 Task: Add Solgar Menopause Relief to the cart.
Action: Mouse moved to (287, 138)
Screenshot: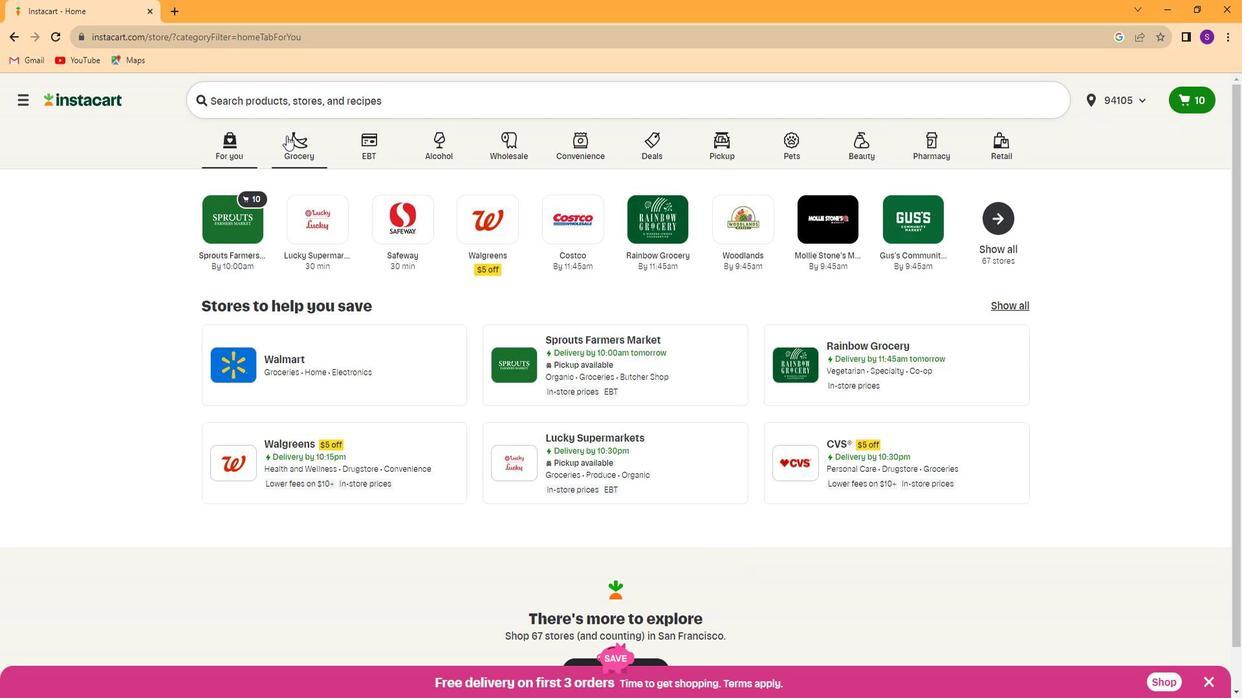 
Action: Mouse pressed left at (287, 138)
Screenshot: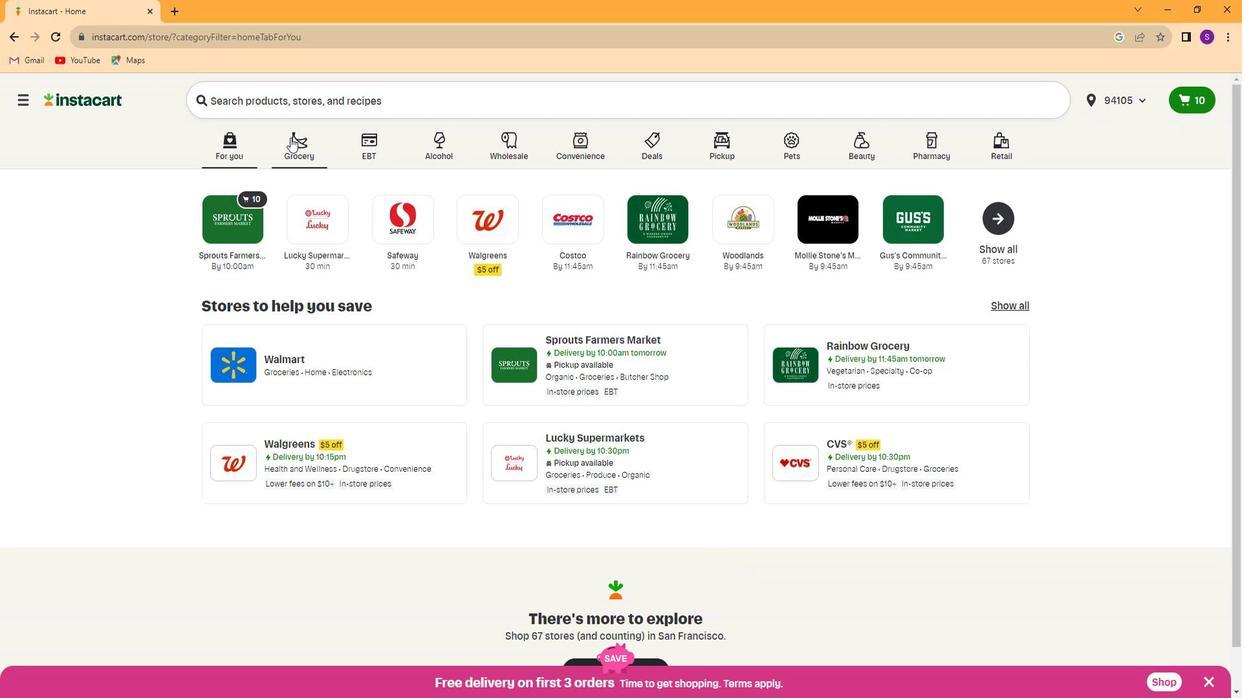 
Action: Mouse moved to (878, 234)
Screenshot: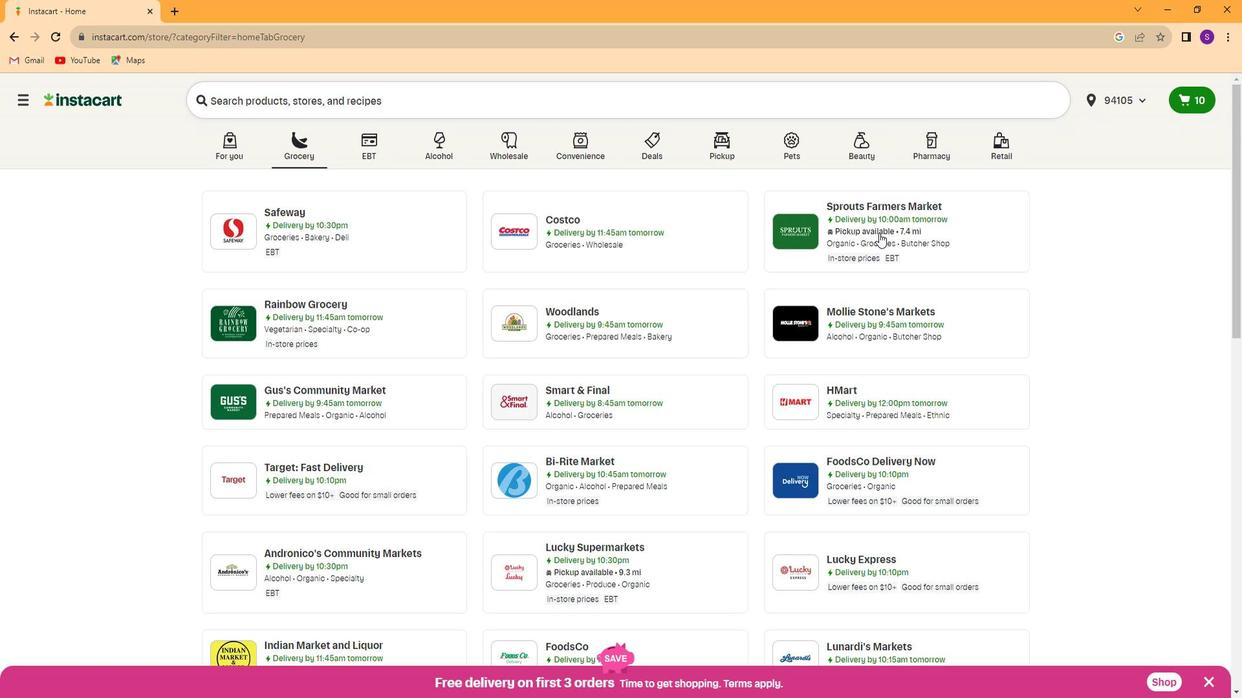 
Action: Mouse pressed left at (878, 234)
Screenshot: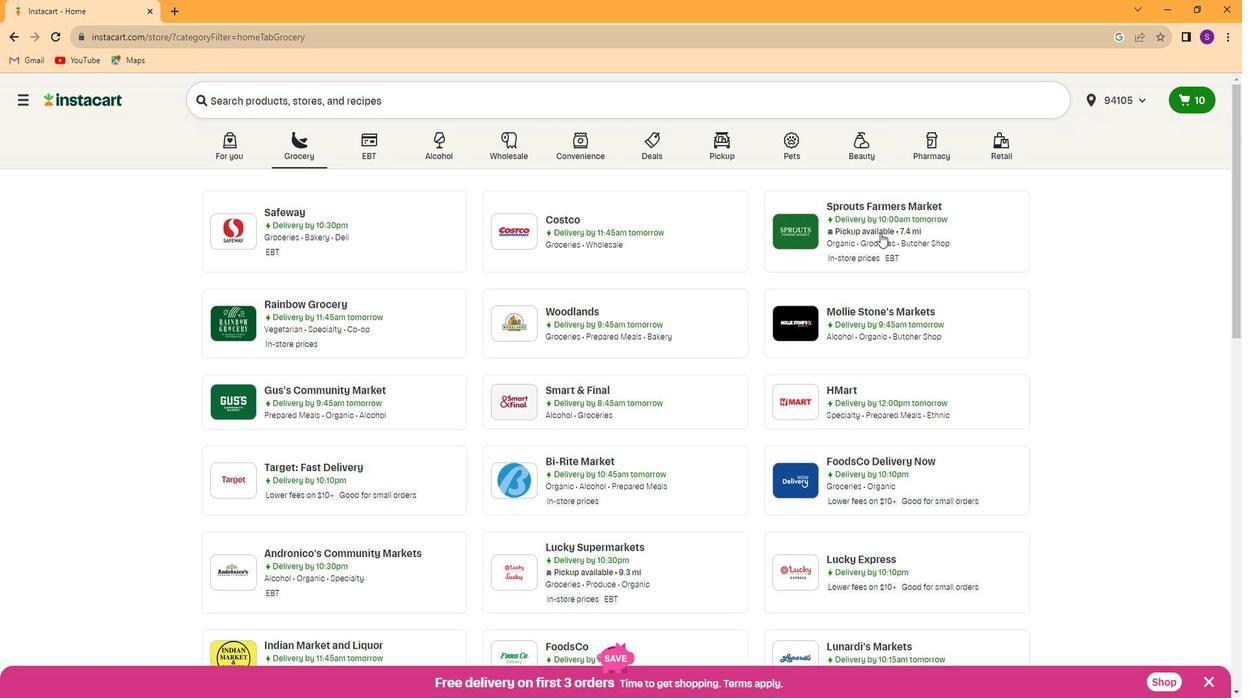 
Action: Mouse moved to (119, 544)
Screenshot: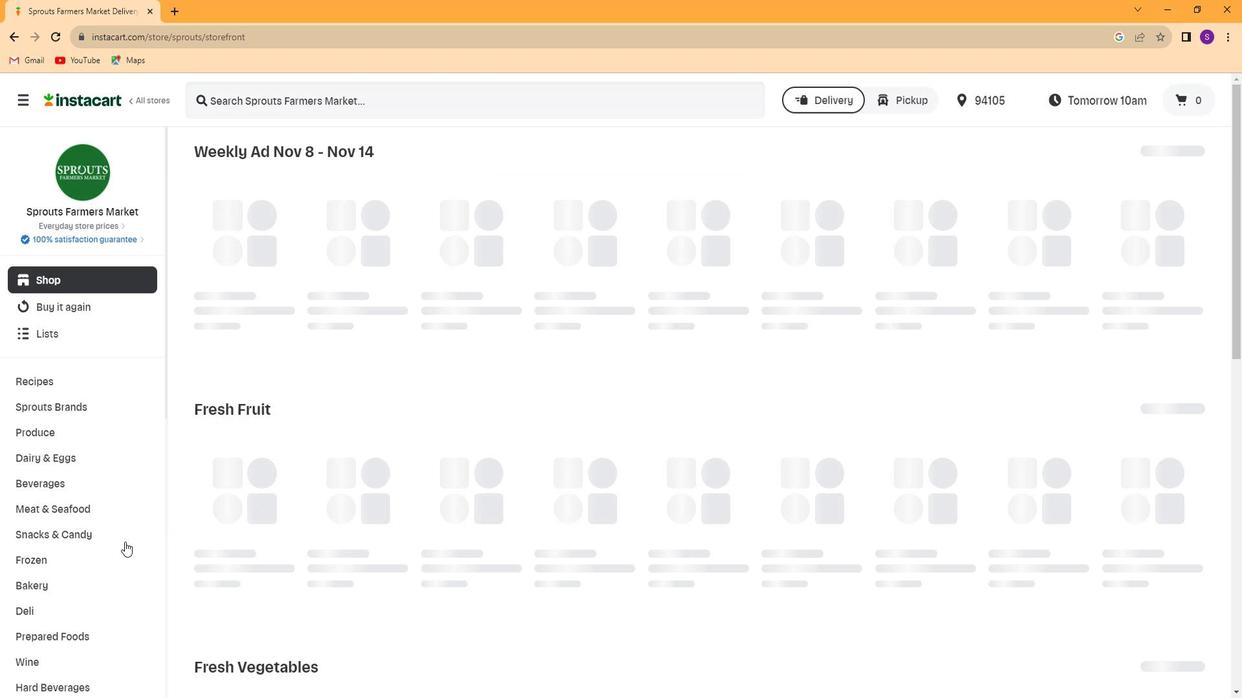 
Action: Mouse scrolled (119, 544) with delta (0, 0)
Screenshot: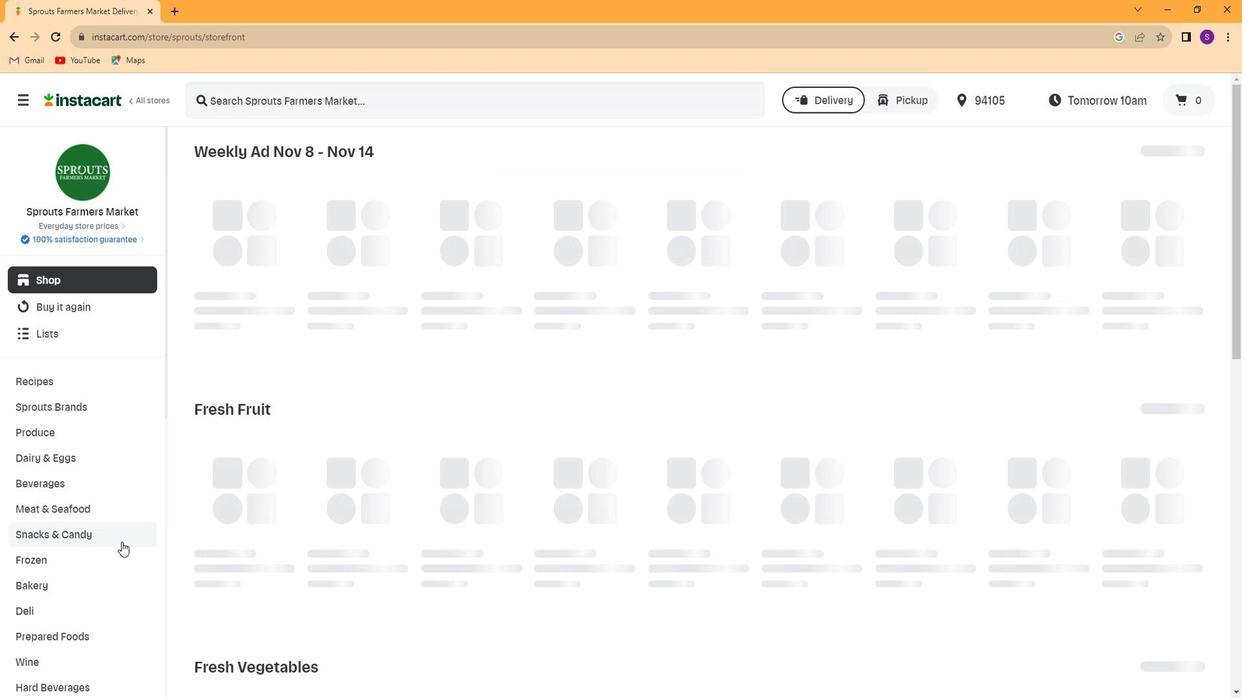 
Action: Mouse moved to (118, 545)
Screenshot: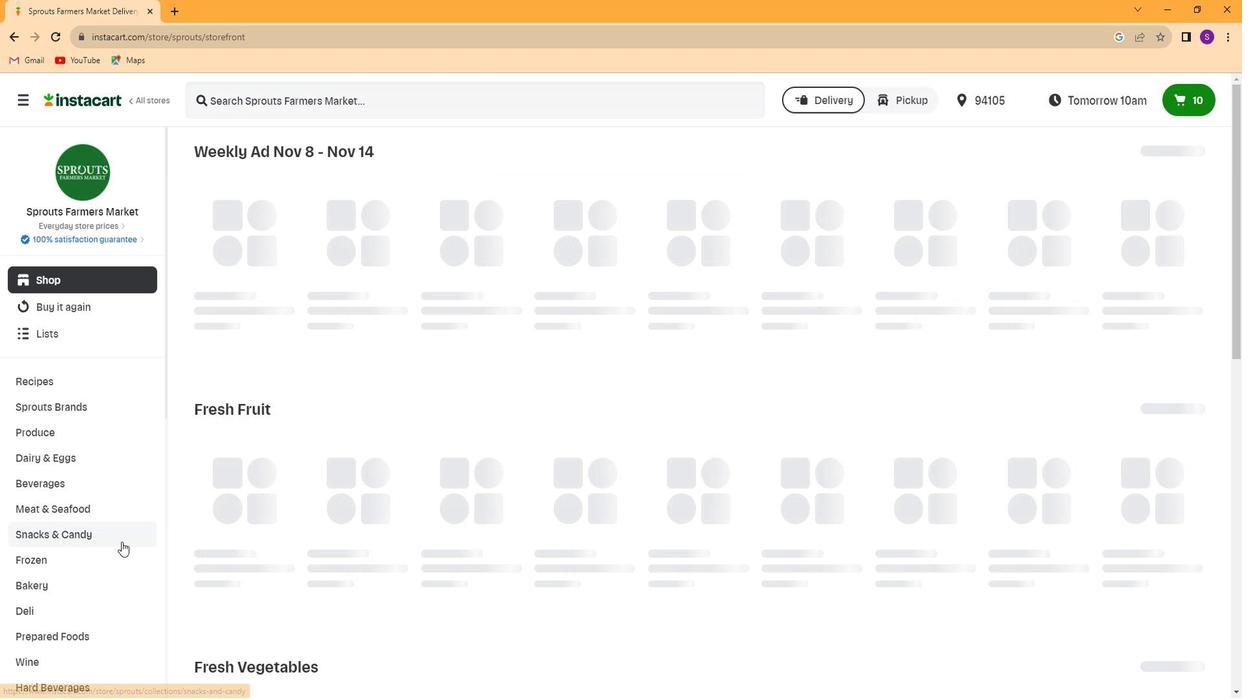
Action: Mouse scrolled (118, 544) with delta (0, 0)
Screenshot: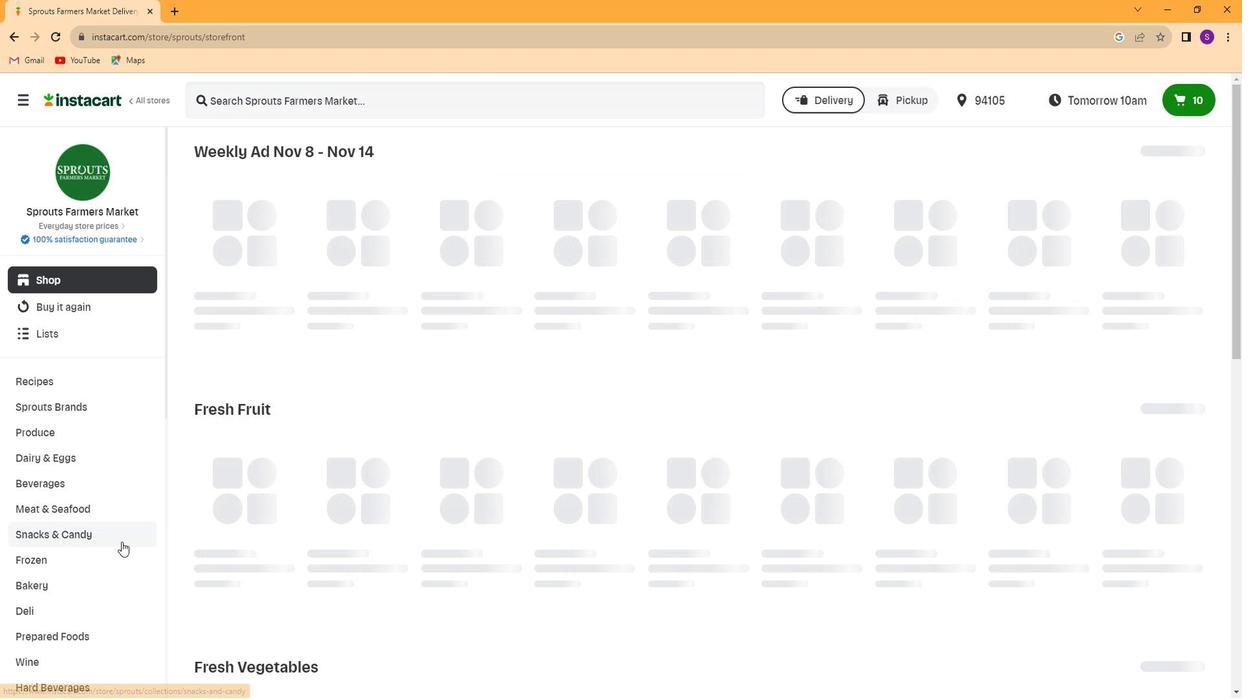 
Action: Mouse scrolled (118, 544) with delta (0, 0)
Screenshot: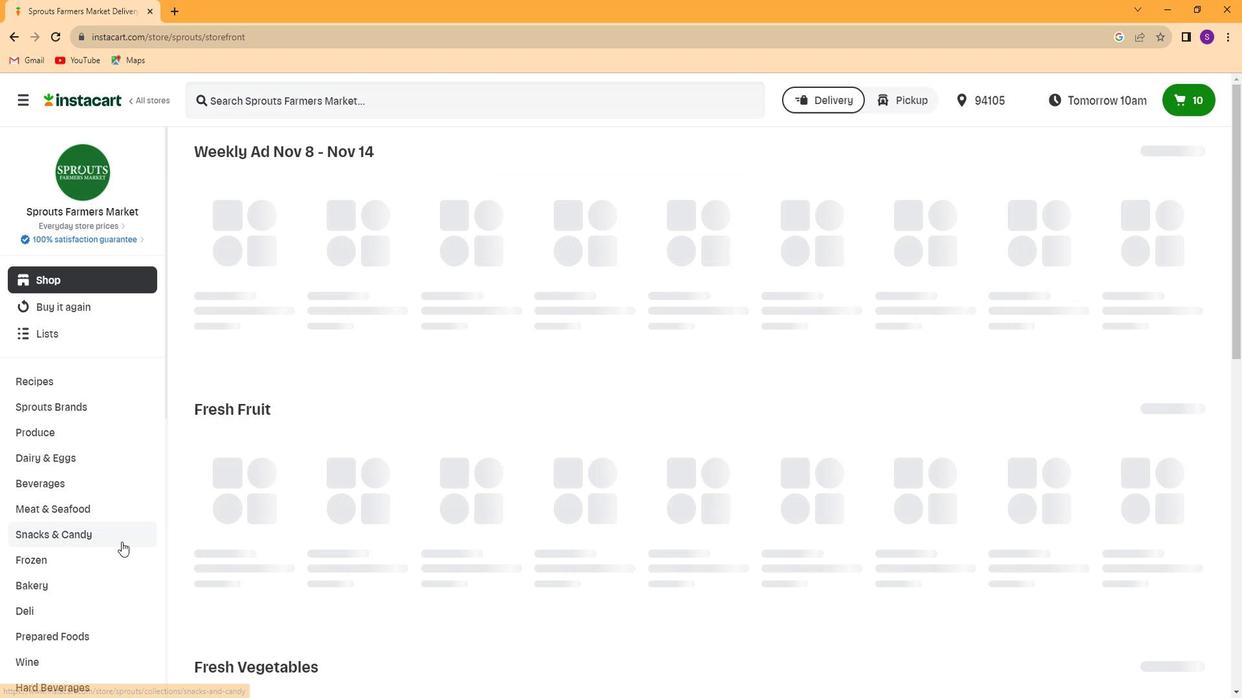 
Action: Mouse moved to (117, 546)
Screenshot: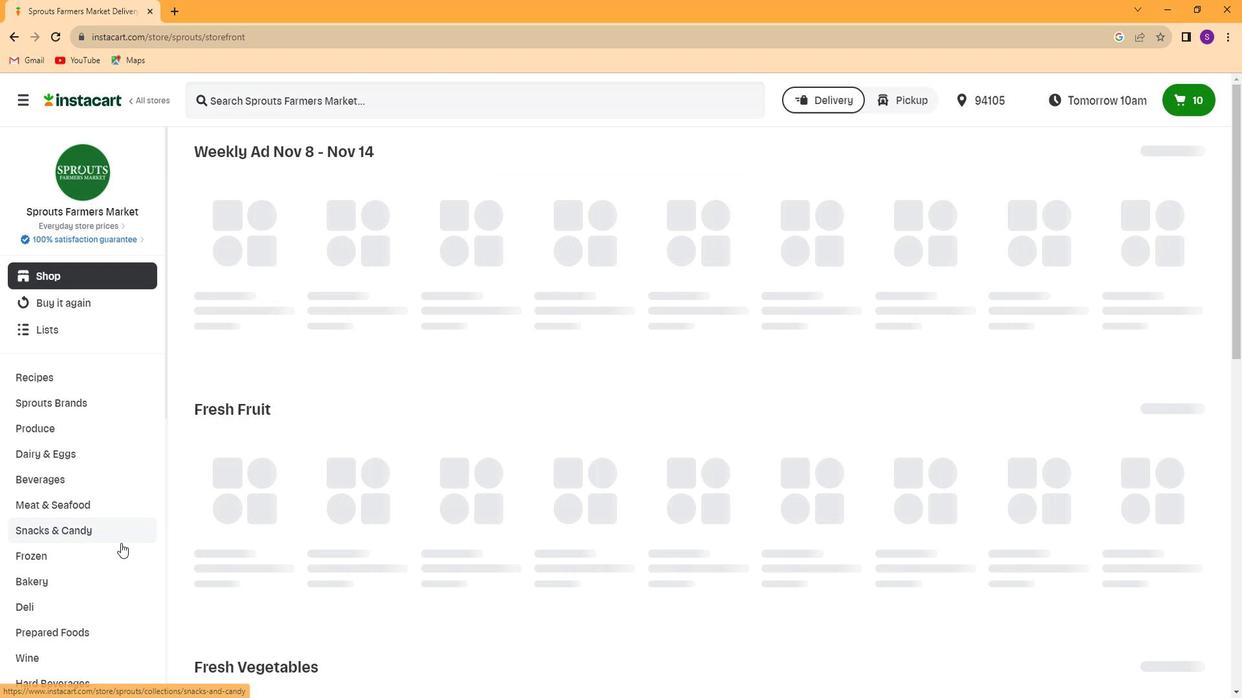 
Action: Mouse scrolled (117, 545) with delta (0, 0)
Screenshot: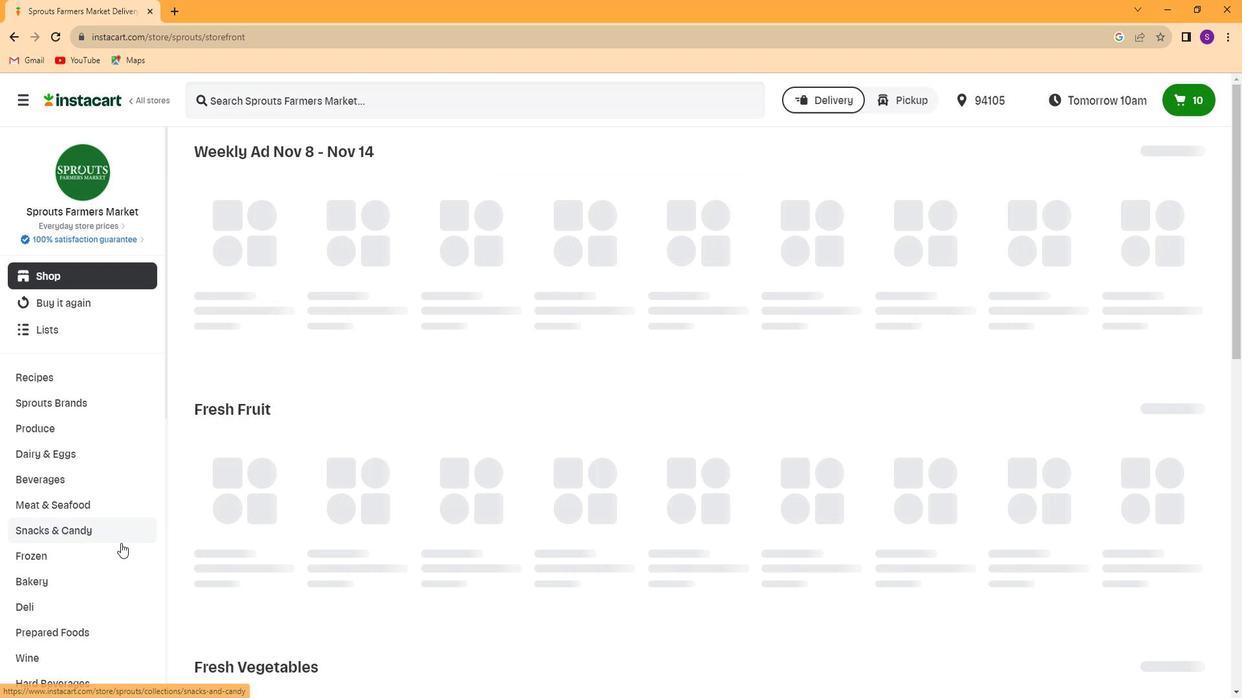 
Action: Mouse moved to (116, 546)
Screenshot: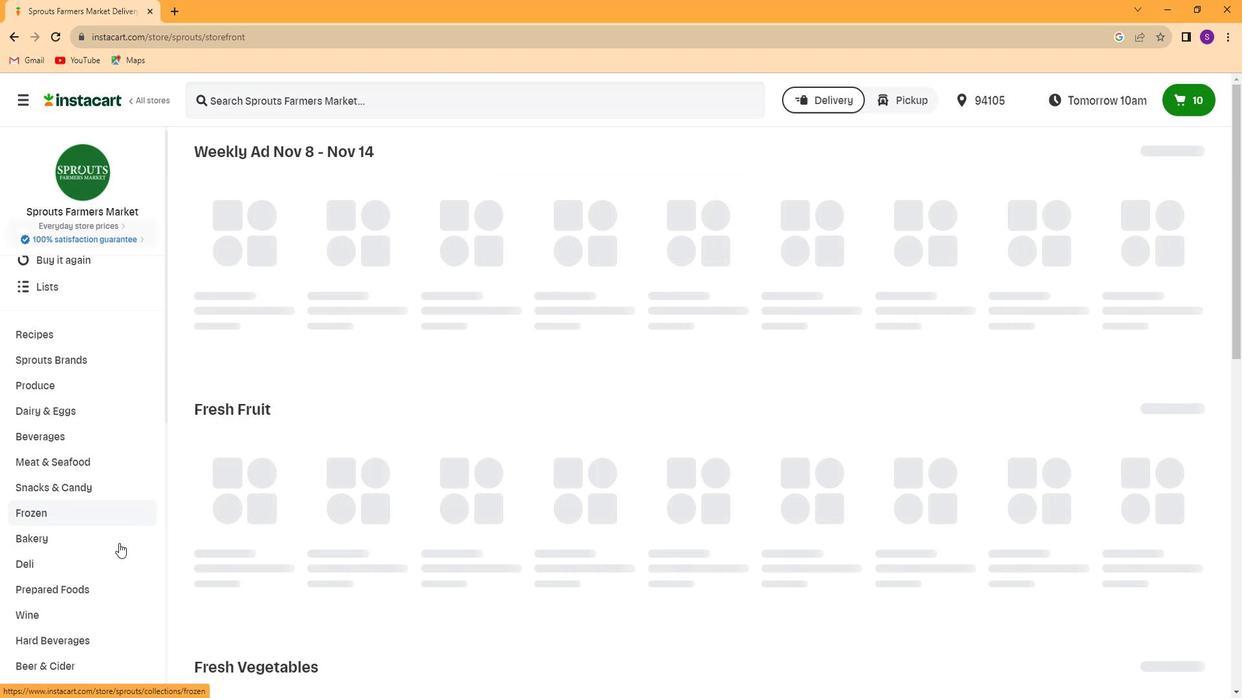 
Action: Mouse scrolled (116, 545) with delta (0, 0)
Screenshot: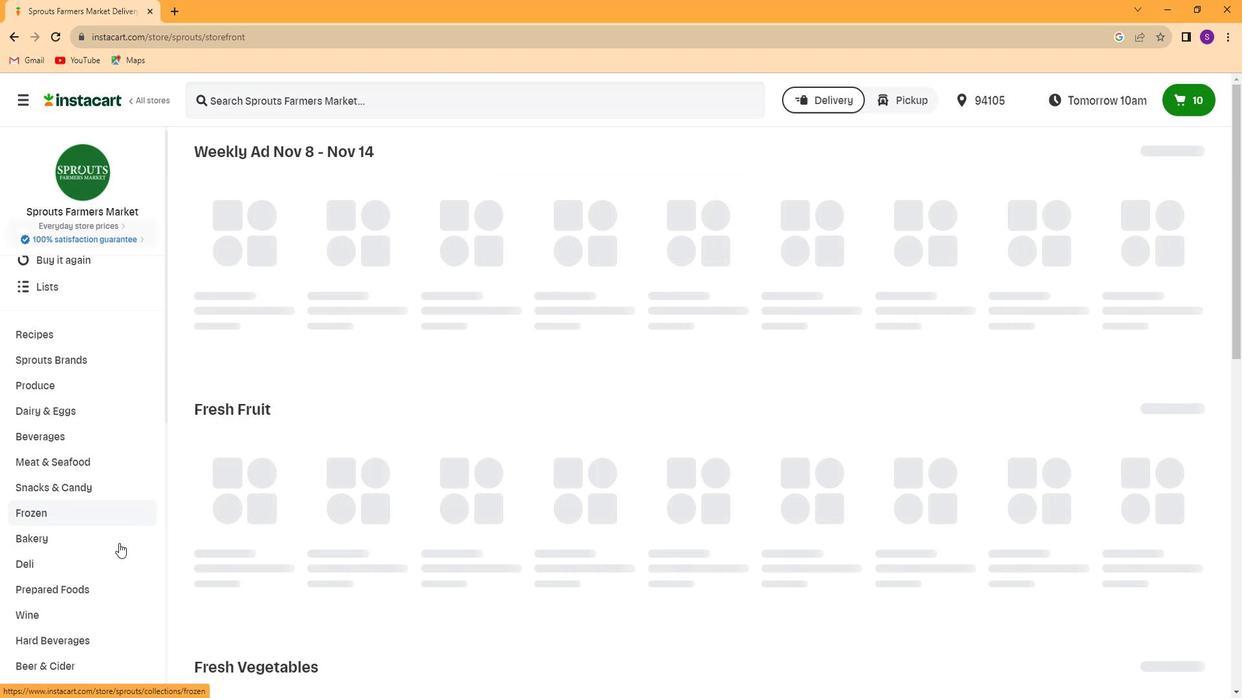 
Action: Mouse moved to (113, 544)
Screenshot: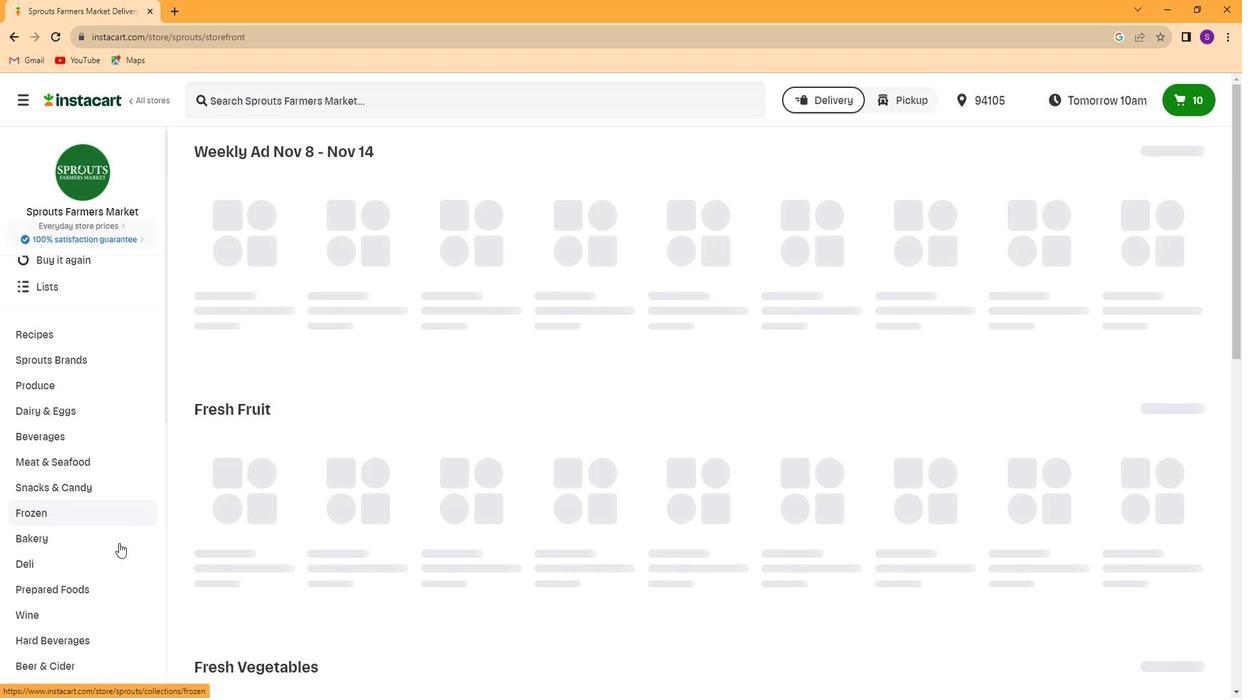 
Action: Mouse scrolled (113, 543) with delta (0, 0)
Screenshot: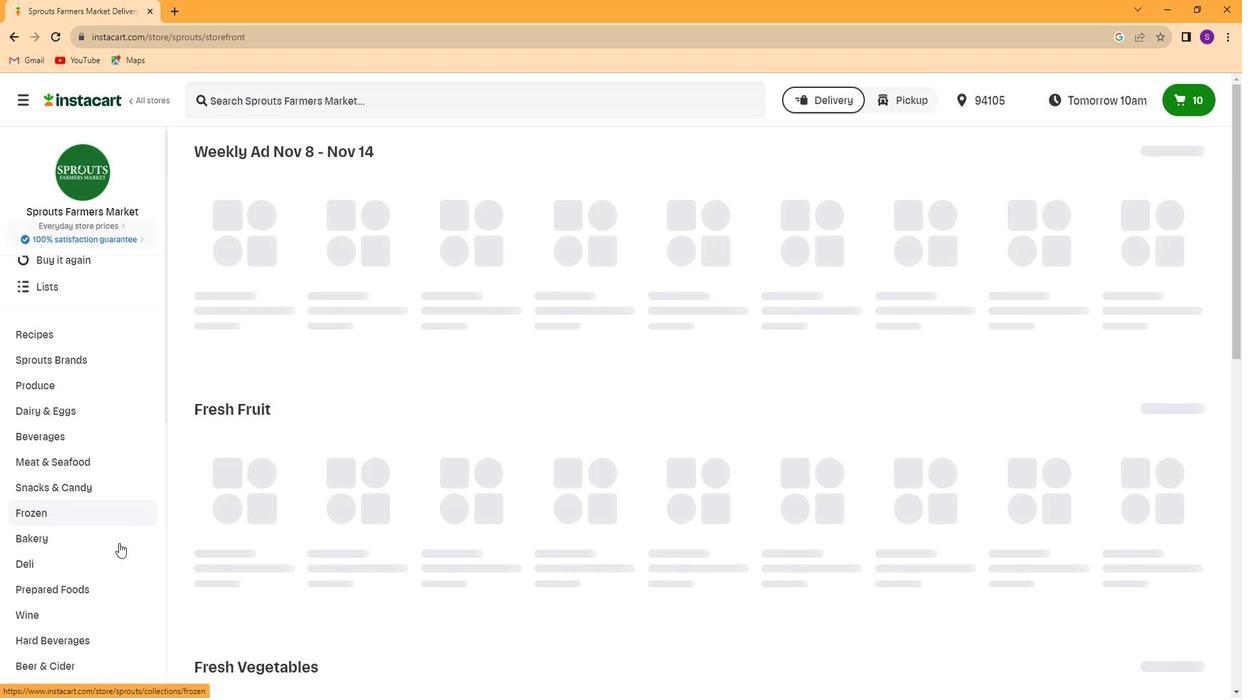 
Action: Mouse moved to (84, 525)
Screenshot: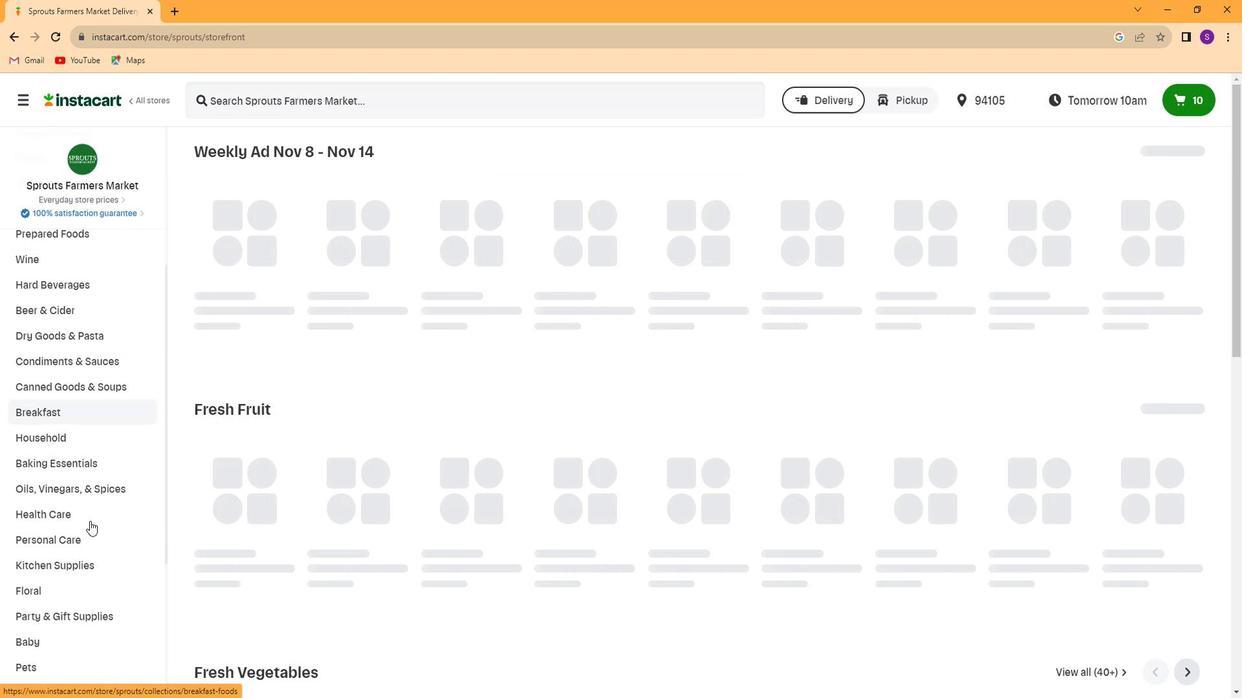 
Action: Mouse scrolled (84, 524) with delta (0, 0)
Screenshot: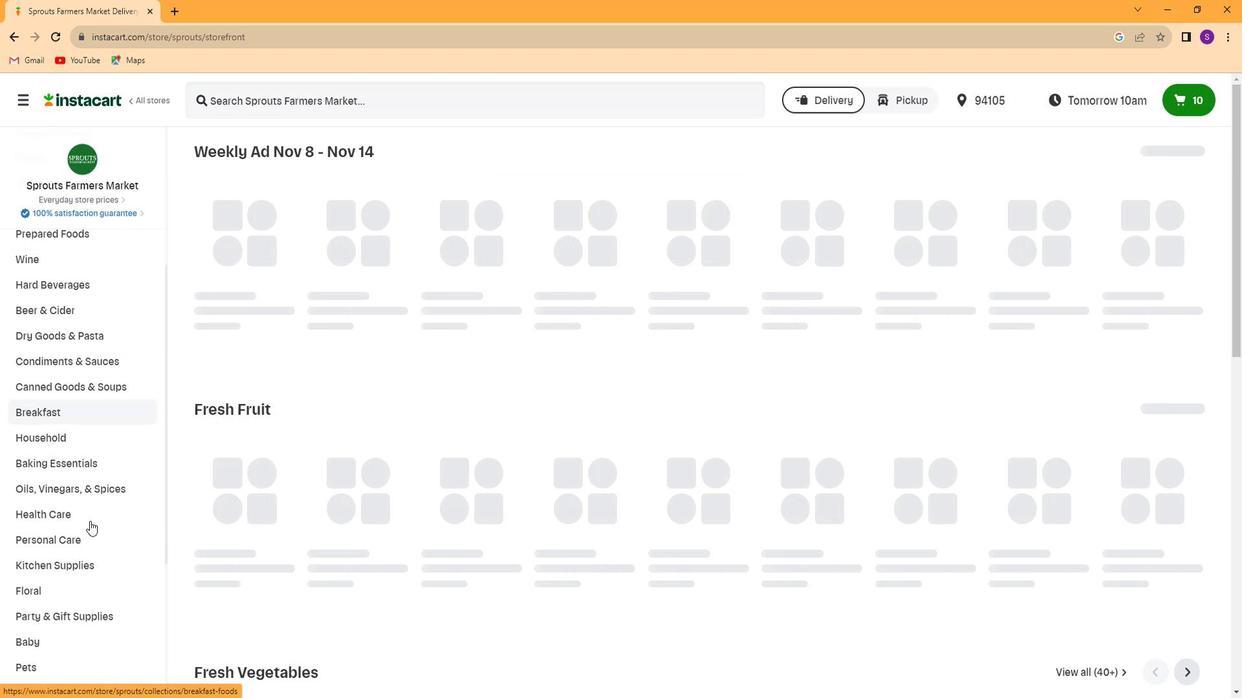 
Action: Mouse scrolled (84, 524) with delta (0, 0)
Screenshot: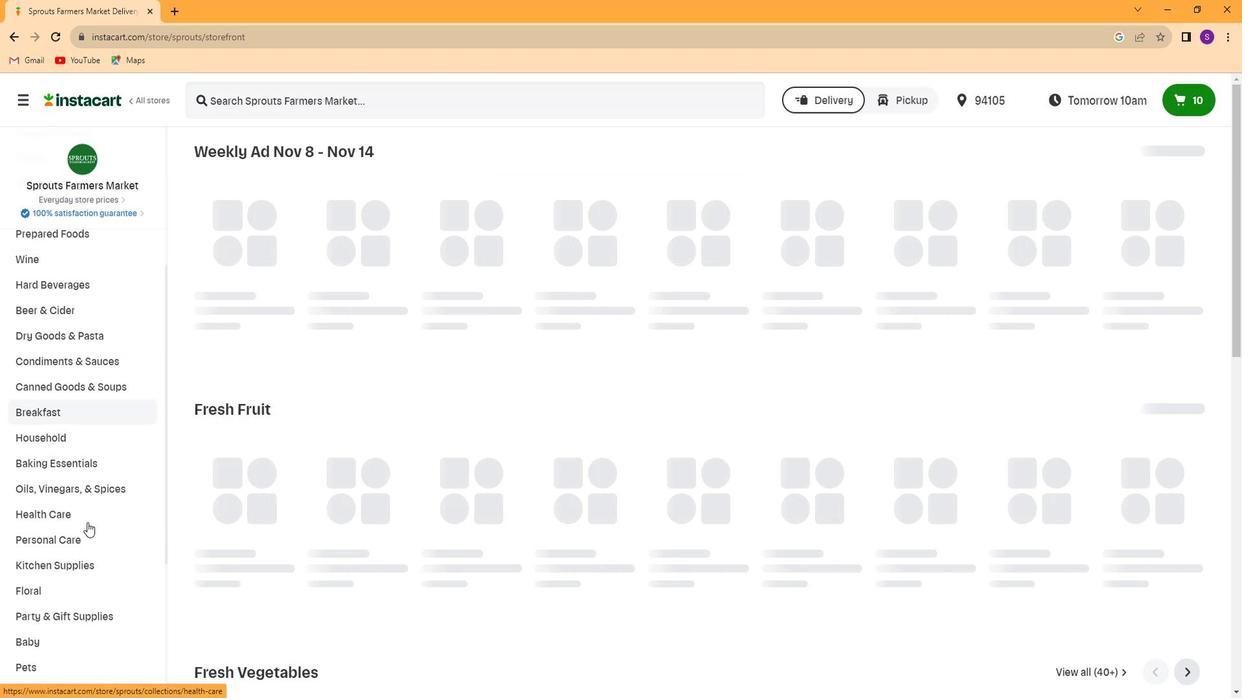 
Action: Mouse scrolled (84, 526) with delta (0, 0)
Screenshot: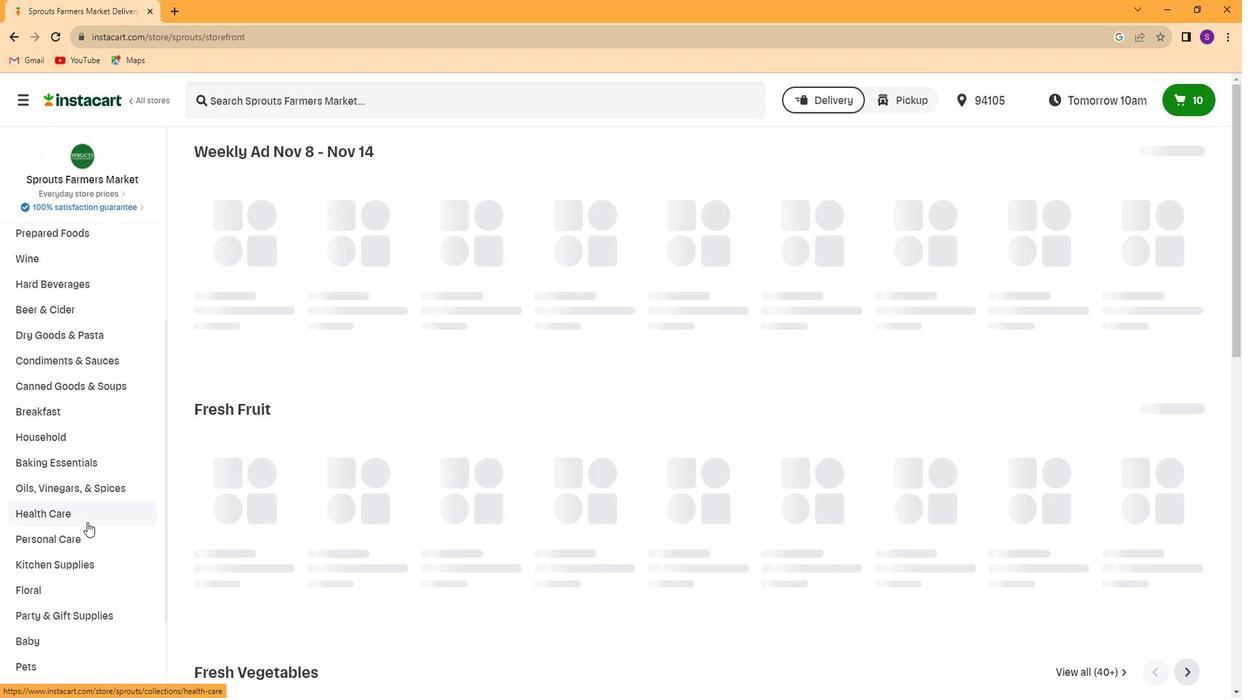 
Action: Mouse scrolled (84, 524) with delta (0, 0)
Screenshot: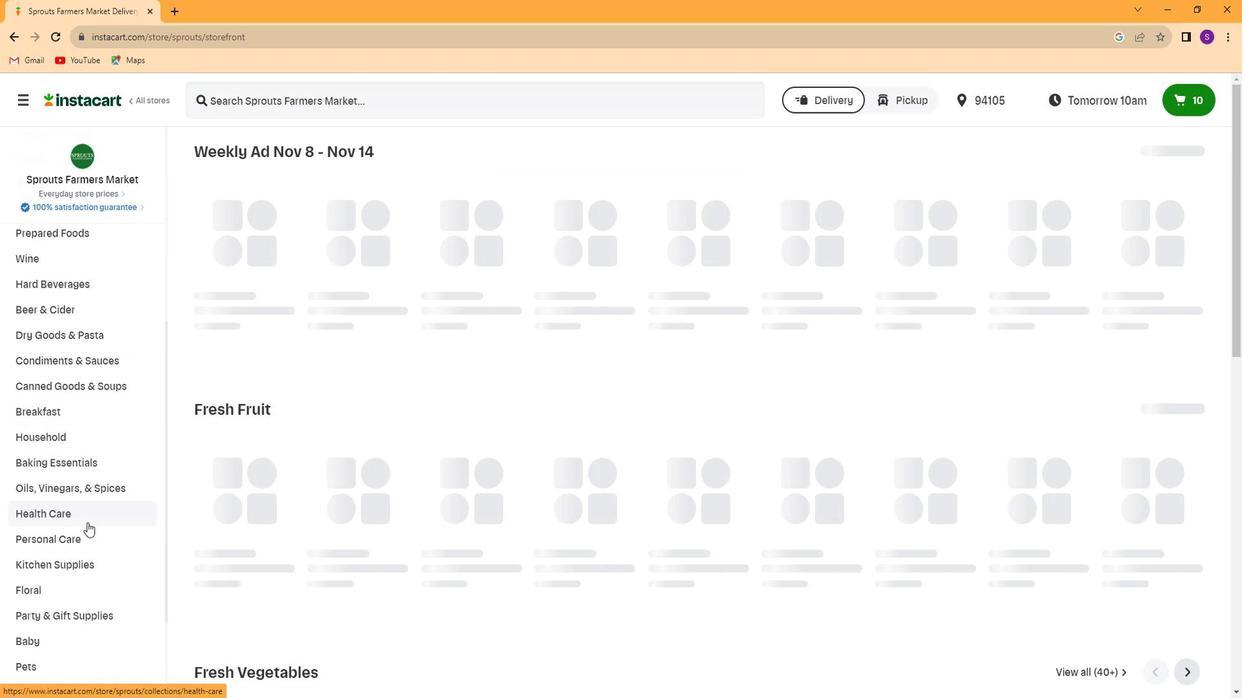 
Action: Mouse moved to (96, 568)
Screenshot: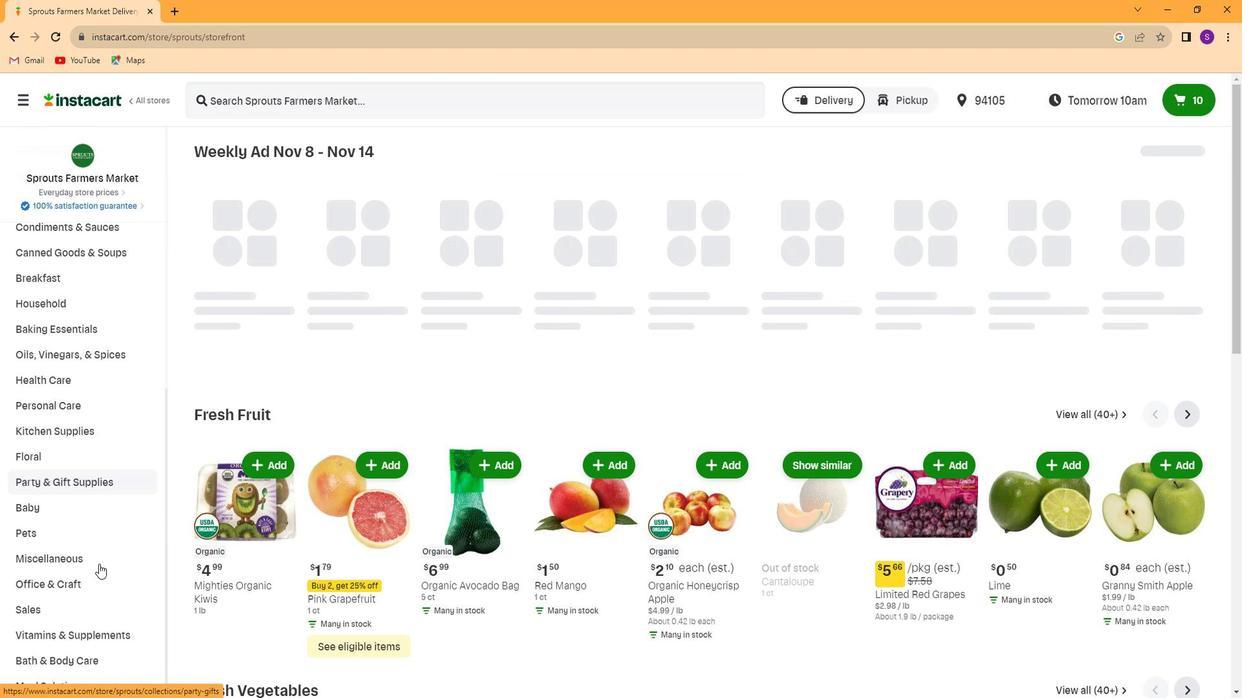 
Action: Mouse scrolled (96, 567) with delta (0, 0)
Screenshot: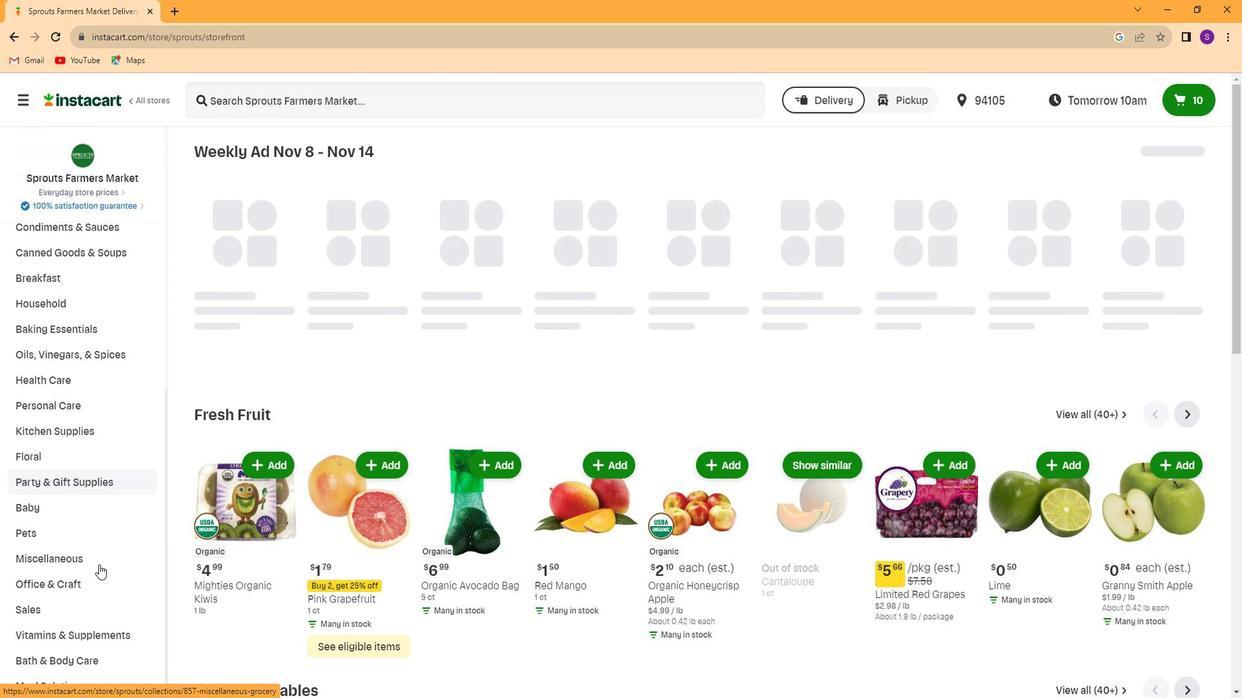 
Action: Mouse scrolled (96, 567) with delta (0, 0)
Screenshot: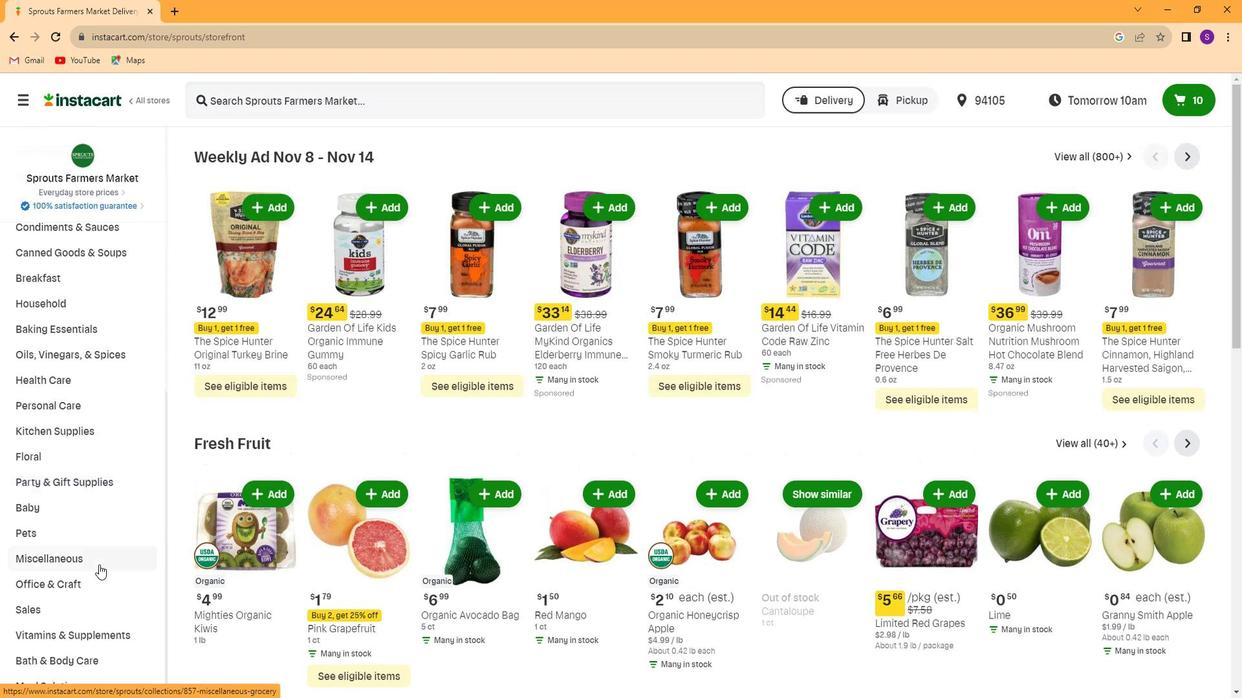 
Action: Mouse scrolled (96, 567) with delta (0, 0)
Screenshot: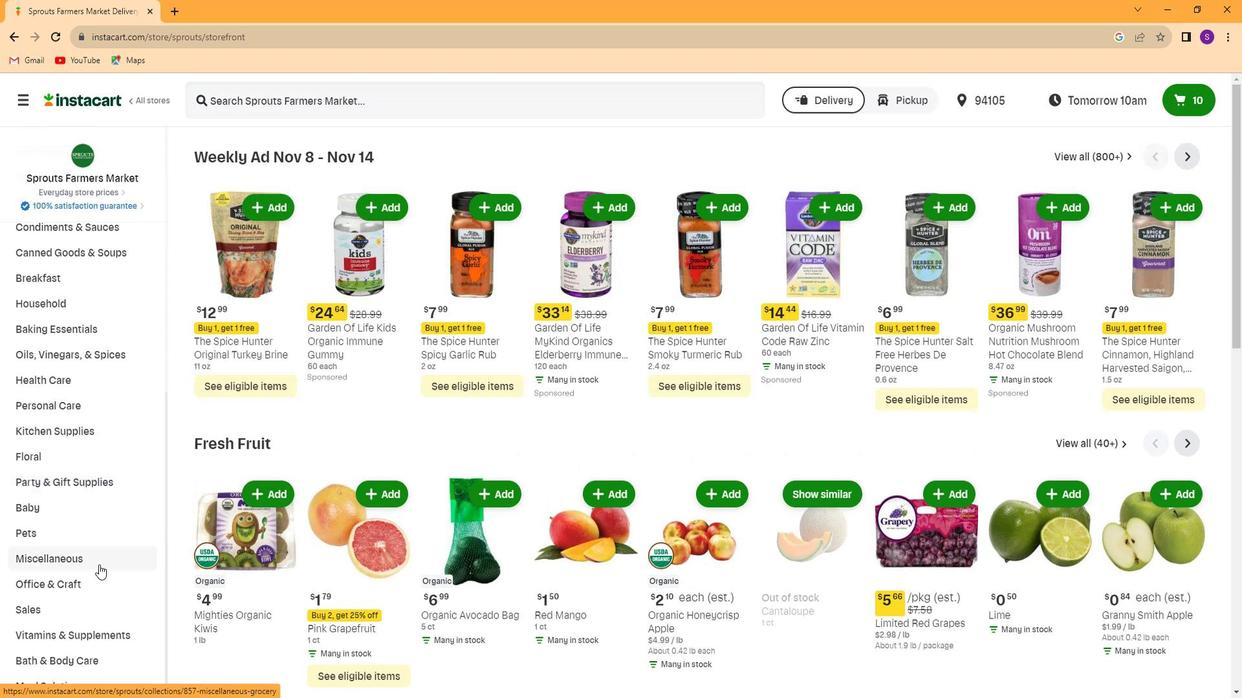 
Action: Mouse moved to (89, 632)
Screenshot: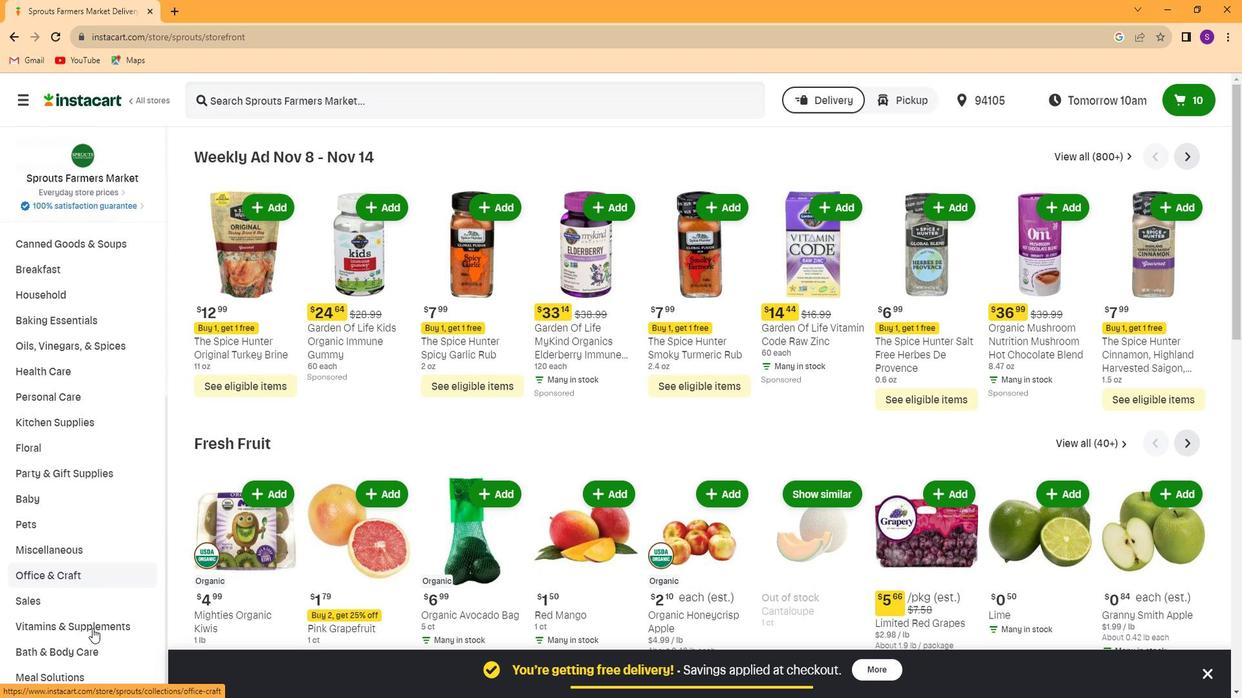 
Action: Mouse pressed left at (89, 632)
Screenshot: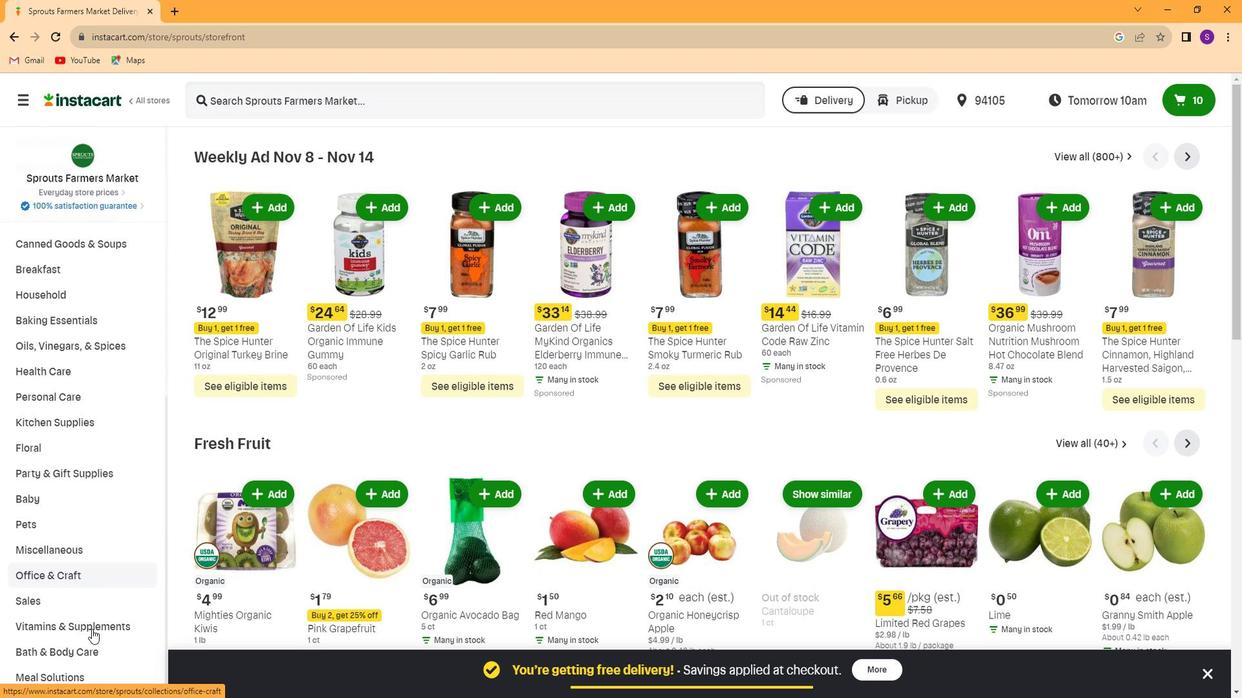 
Action: Mouse moved to (81, 500)
Screenshot: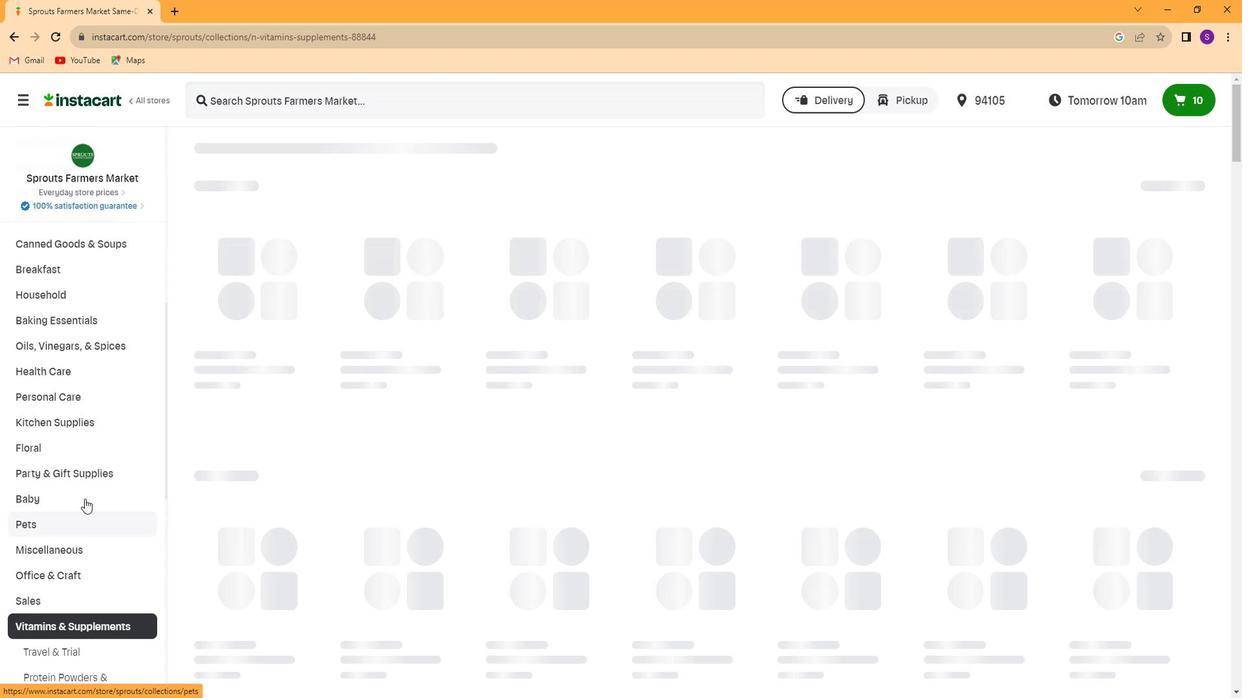 
Action: Mouse scrolled (81, 499) with delta (0, 0)
Screenshot: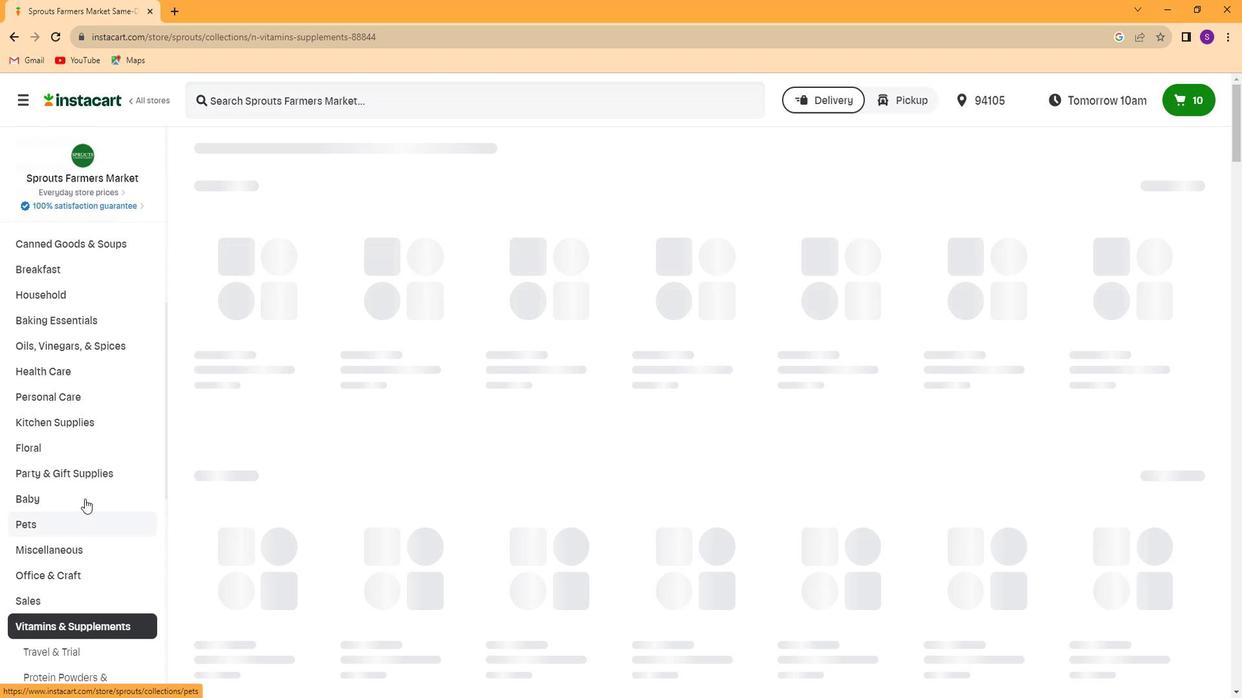 
Action: Mouse moved to (84, 491)
Screenshot: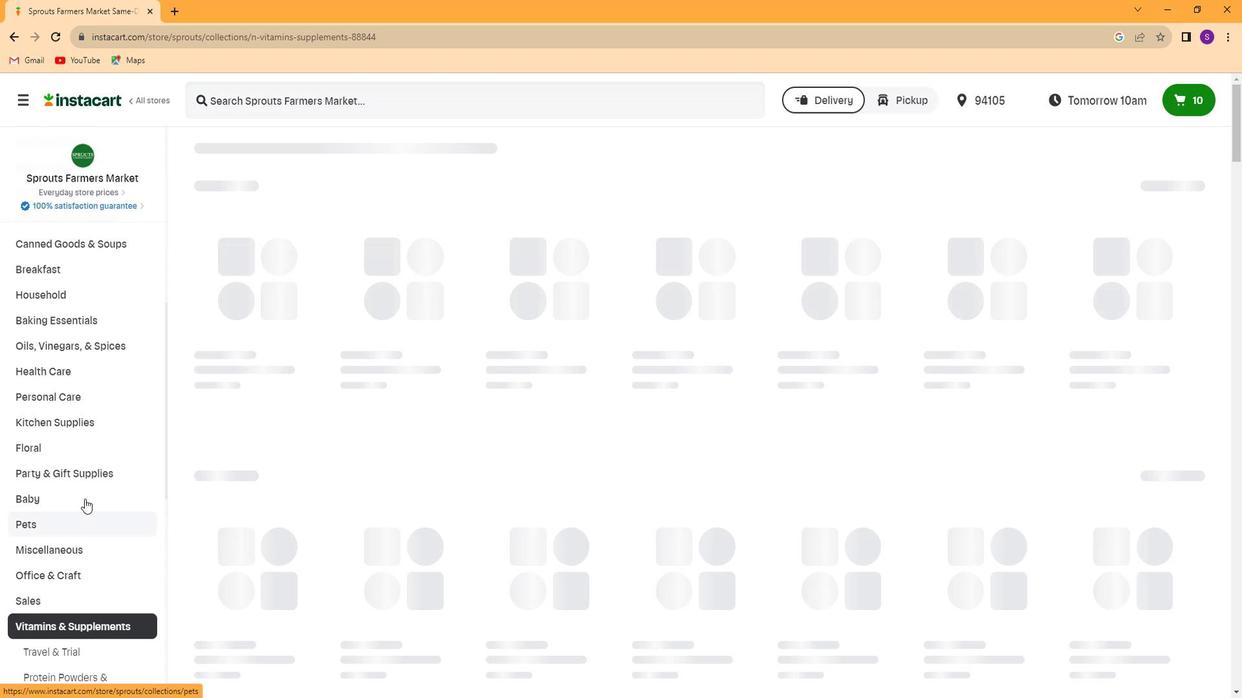 
Action: Mouse scrolled (84, 491) with delta (0, 0)
Screenshot: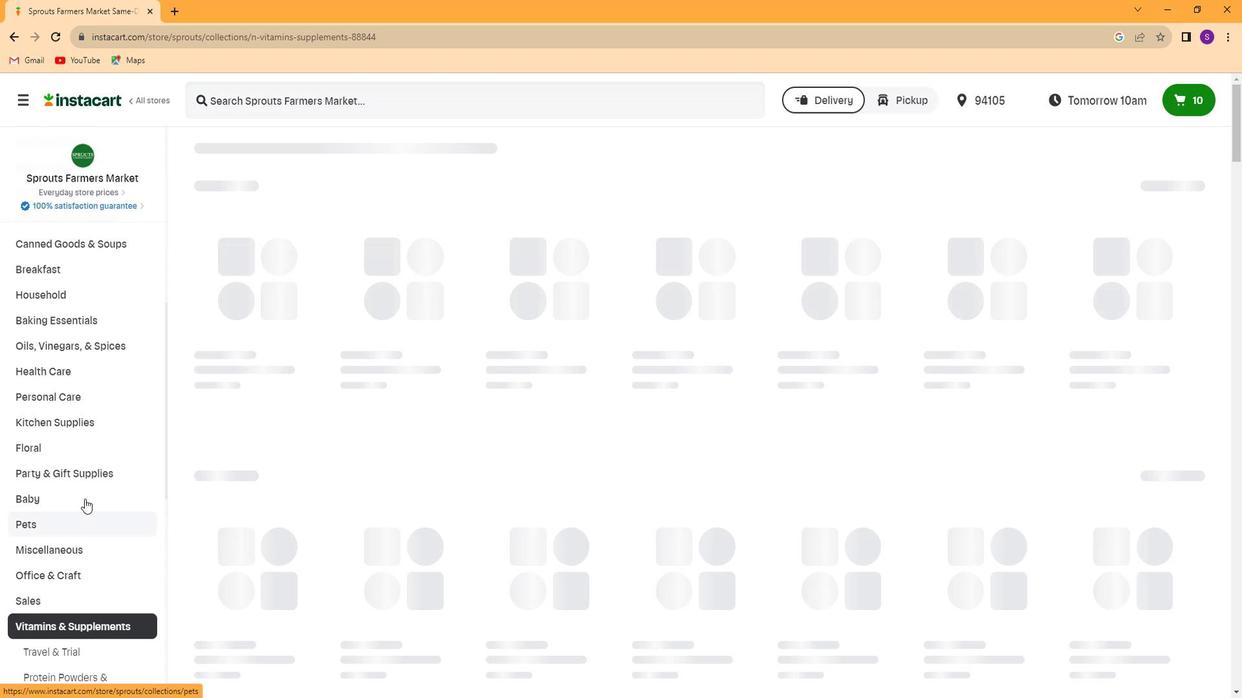 
Action: Mouse moved to (89, 475)
Screenshot: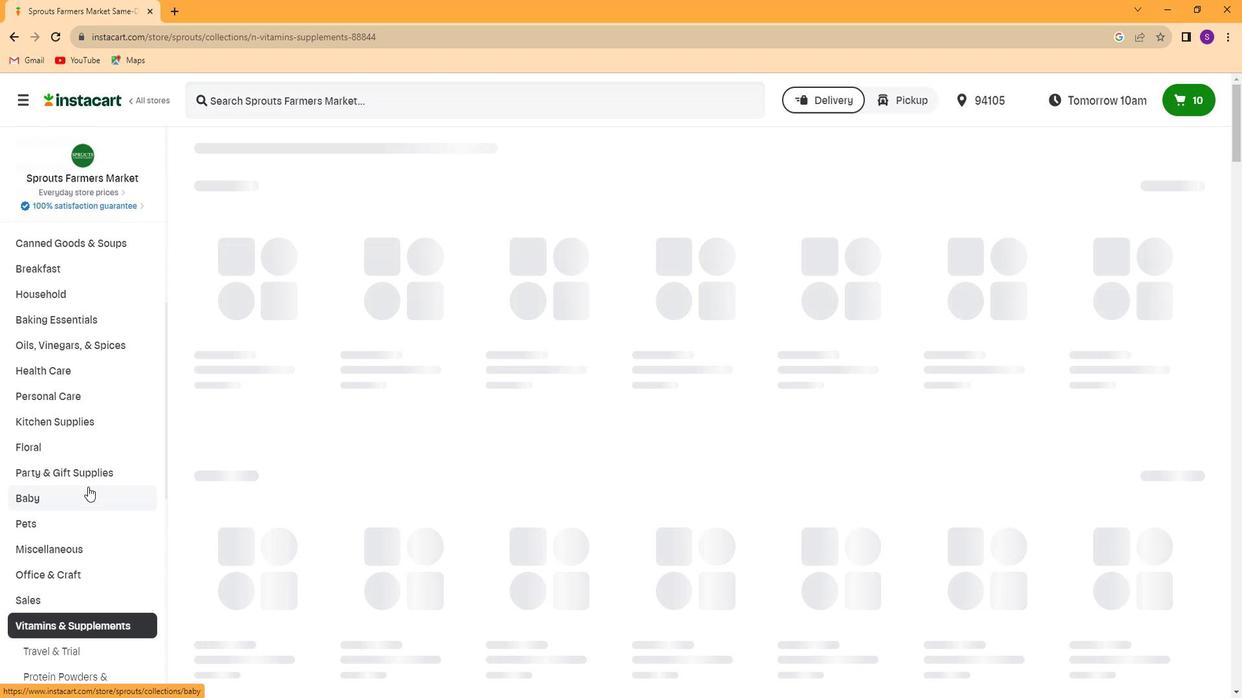 
Action: Mouse scrolled (89, 474) with delta (0, 0)
Screenshot: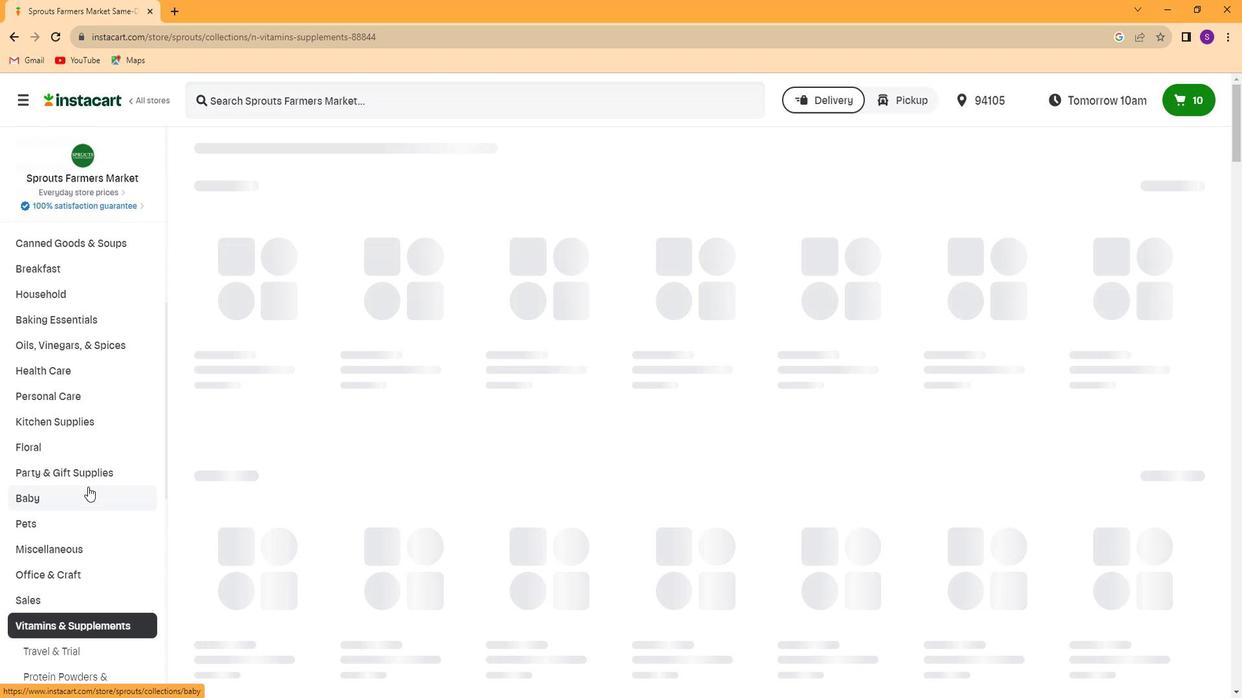
Action: Mouse moved to (90, 462)
Screenshot: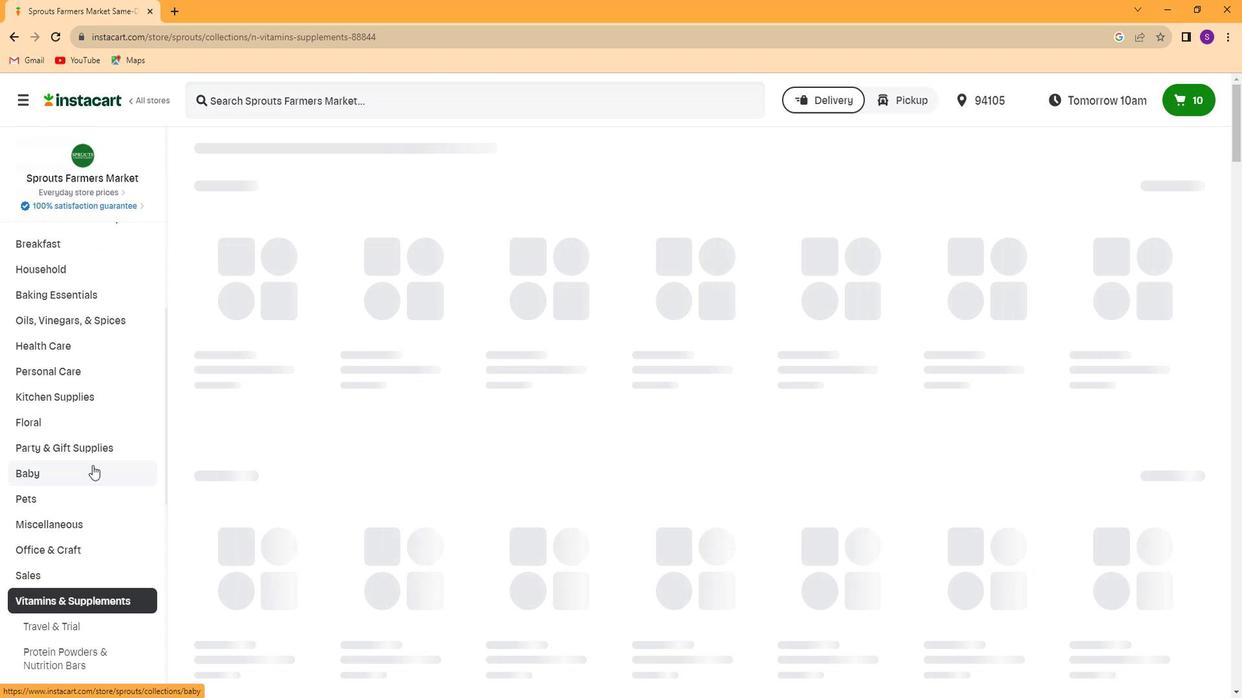 
Action: Mouse scrolled (90, 462) with delta (0, 0)
Screenshot: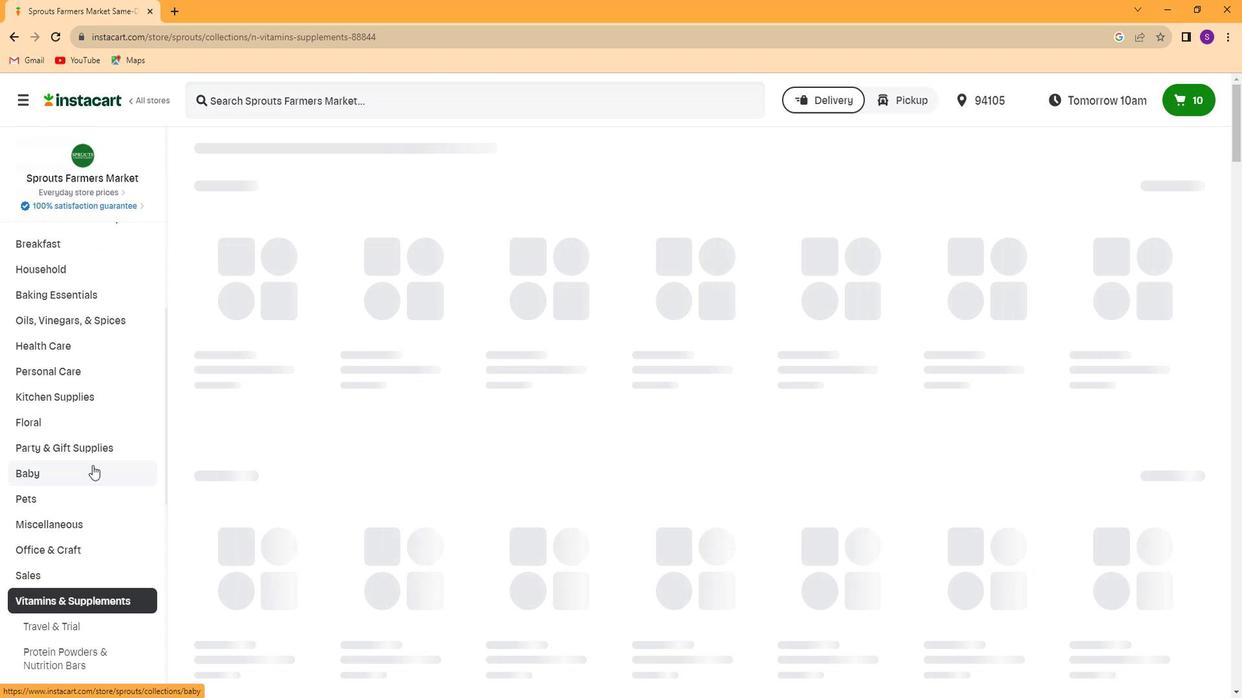 
Action: Mouse moved to (93, 448)
Screenshot: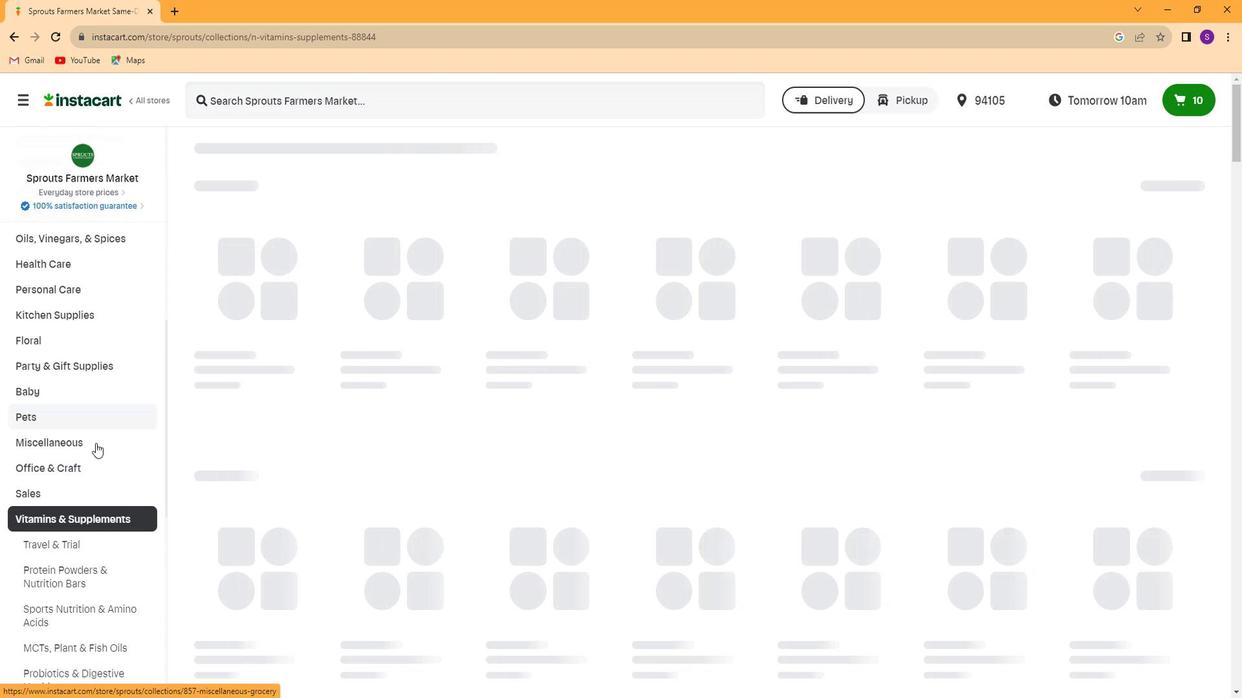 
Action: Mouse scrolled (93, 447) with delta (0, 0)
Screenshot: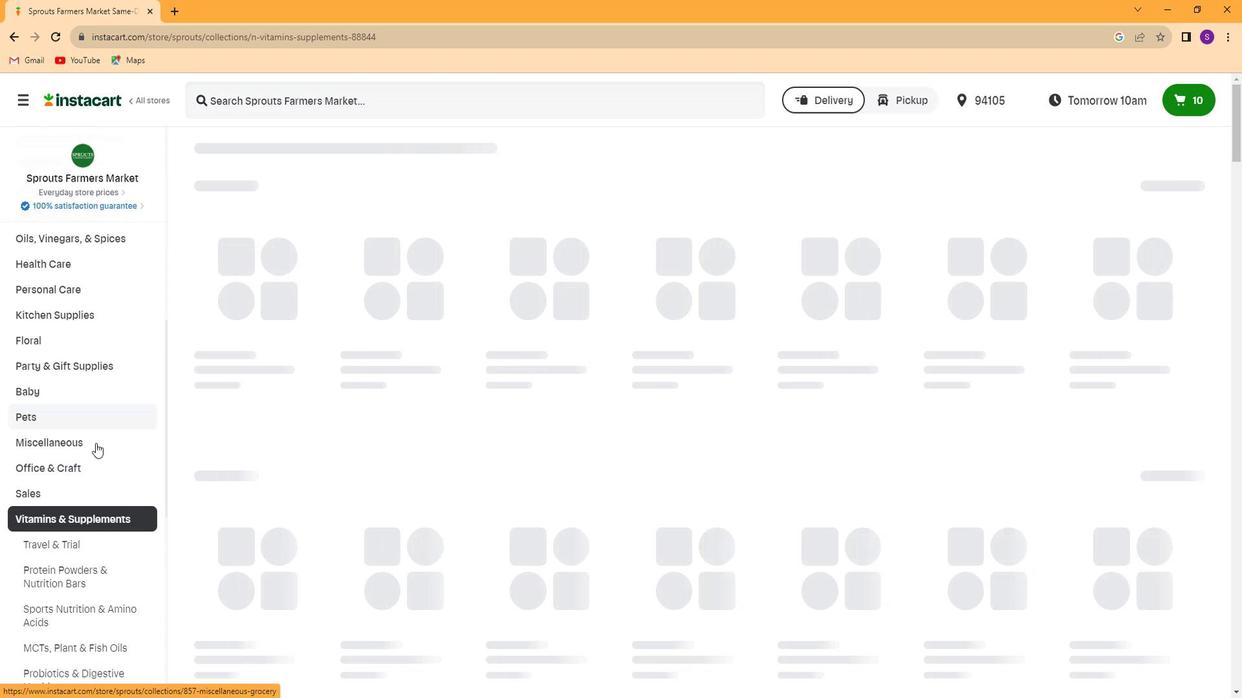 
Action: Mouse moved to (95, 432)
Screenshot: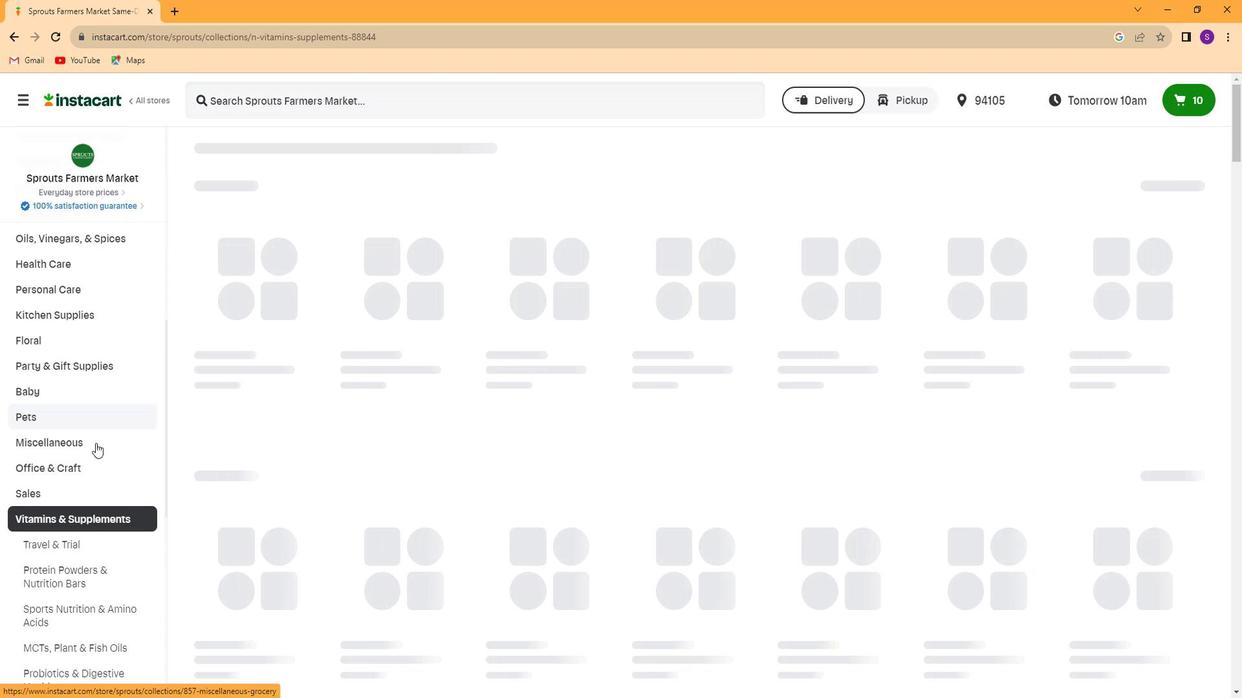 
Action: Mouse scrolled (95, 431) with delta (0, 0)
Screenshot: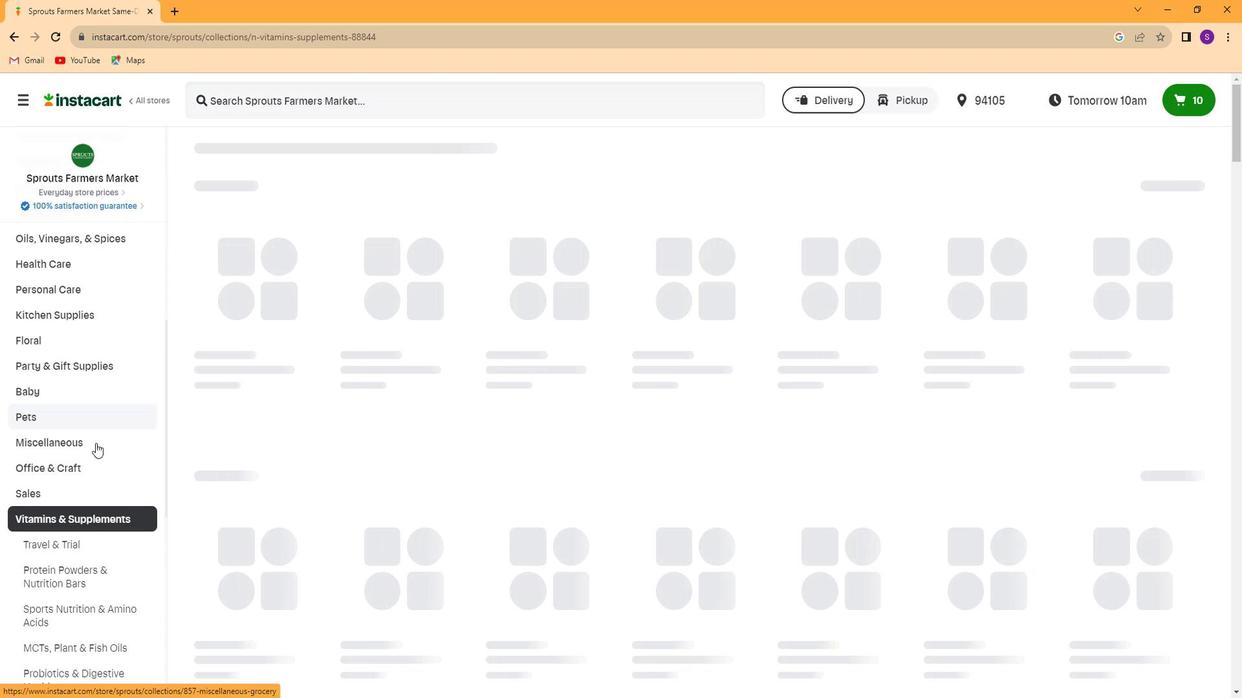 
Action: Mouse moved to (97, 478)
Screenshot: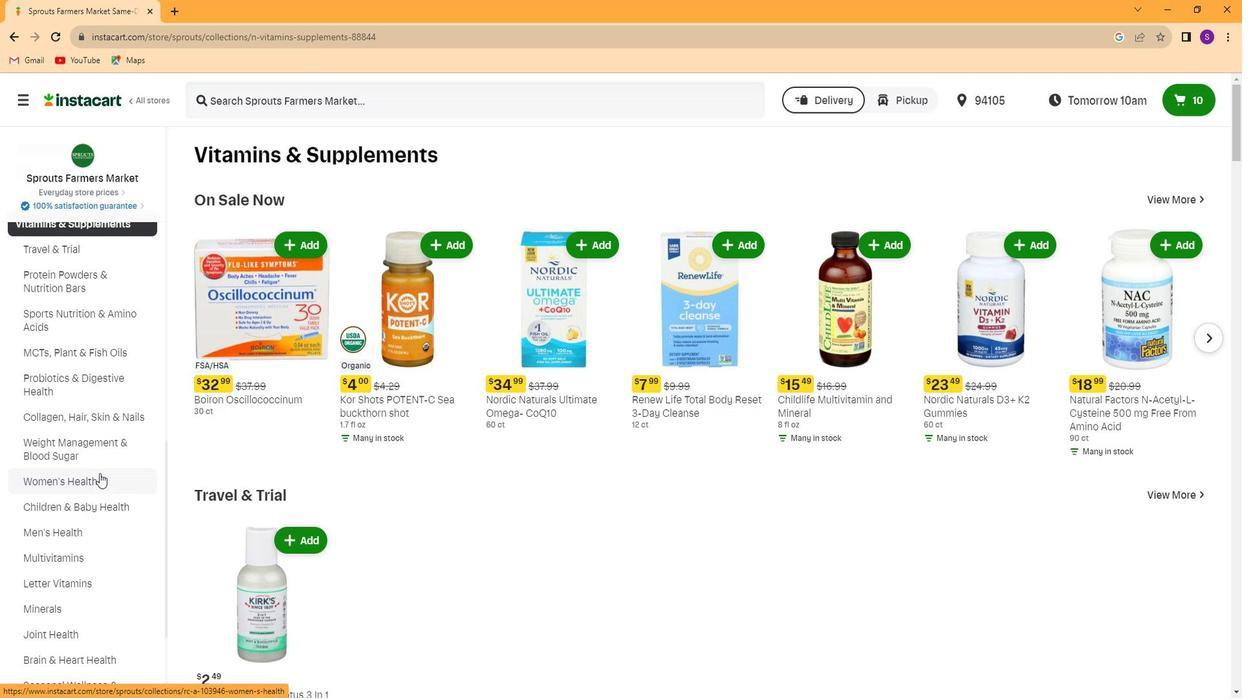 
Action: Mouse pressed left at (97, 478)
Screenshot: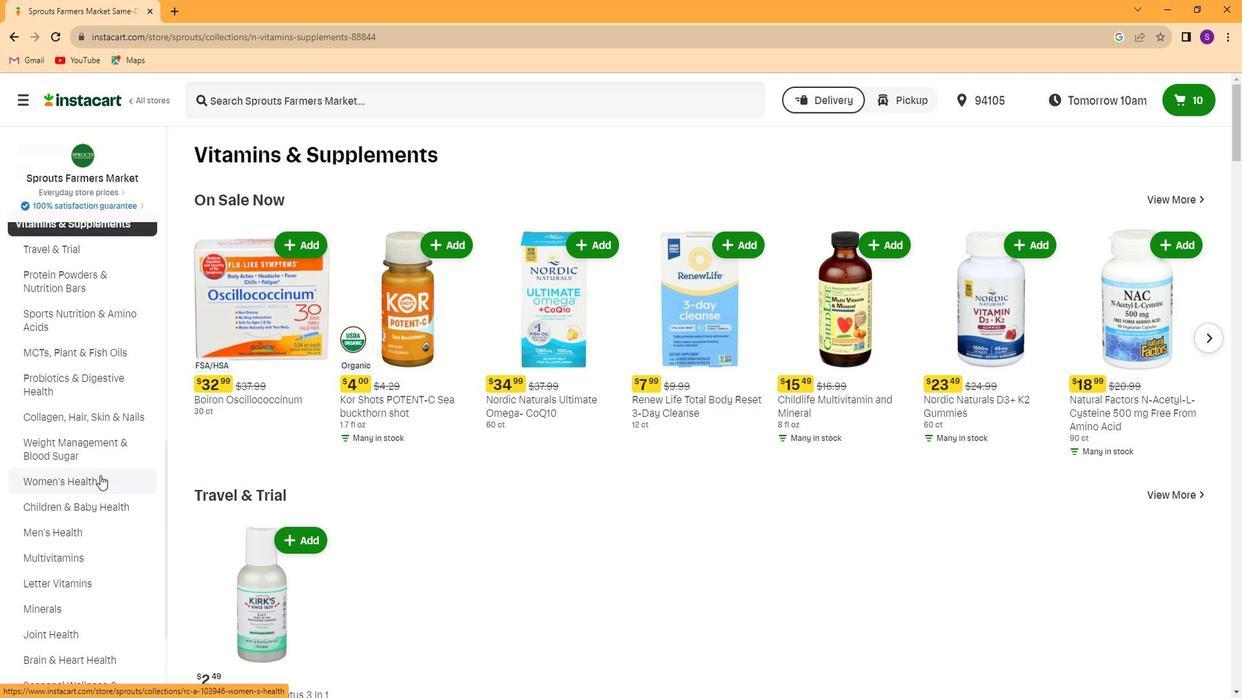 
Action: Mouse moved to (536, 93)
Screenshot: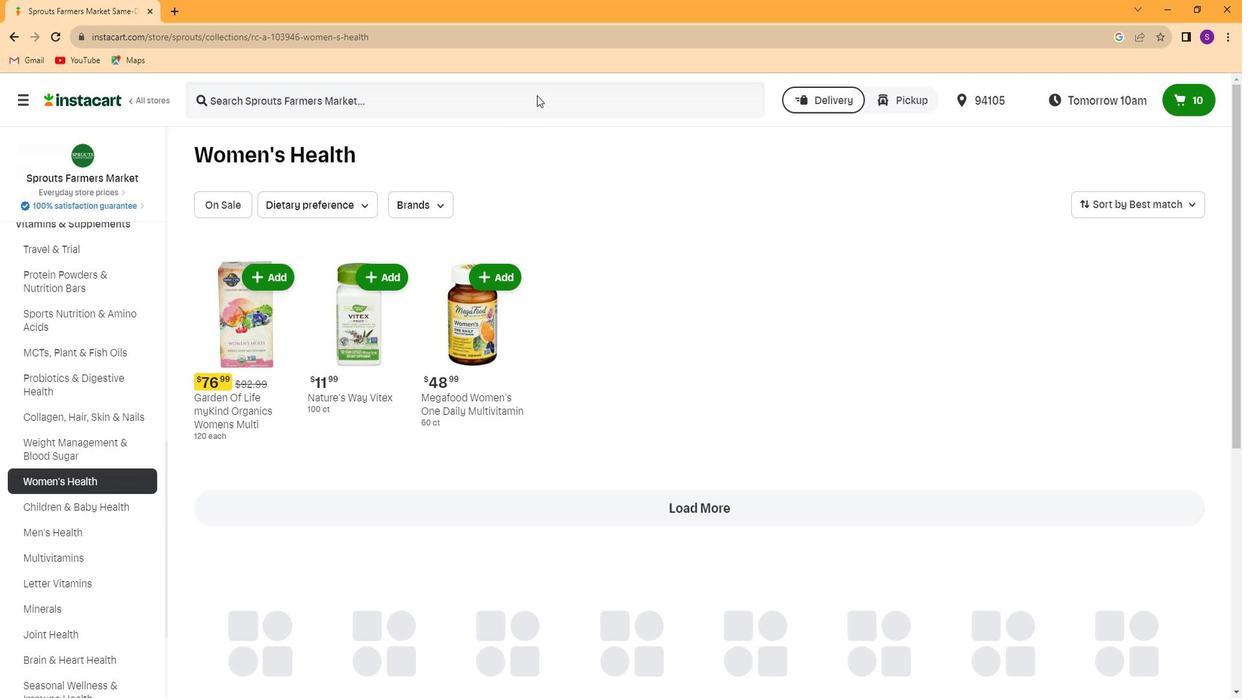 
Action: Mouse pressed left at (536, 93)
Screenshot: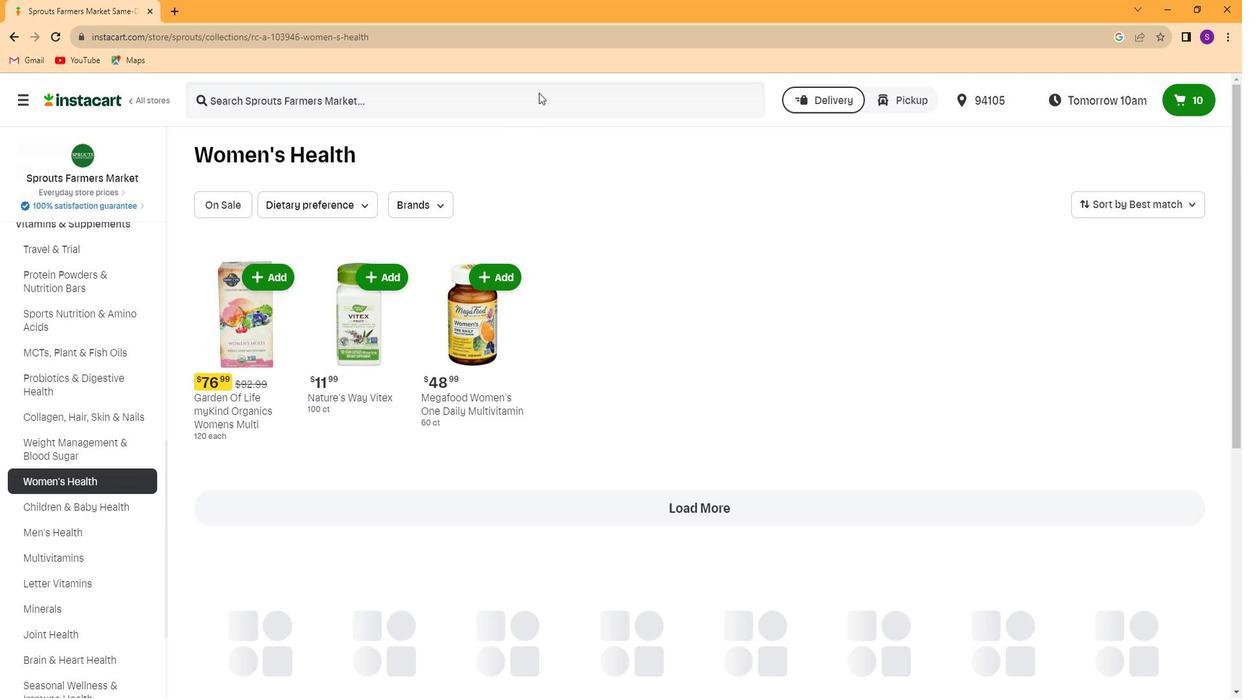 
Action: Key pressed <Key.caps_lock>S<Key.caps_lock>olgar<Key.space>menopause<Key.space>relief<Key.enter>
Screenshot: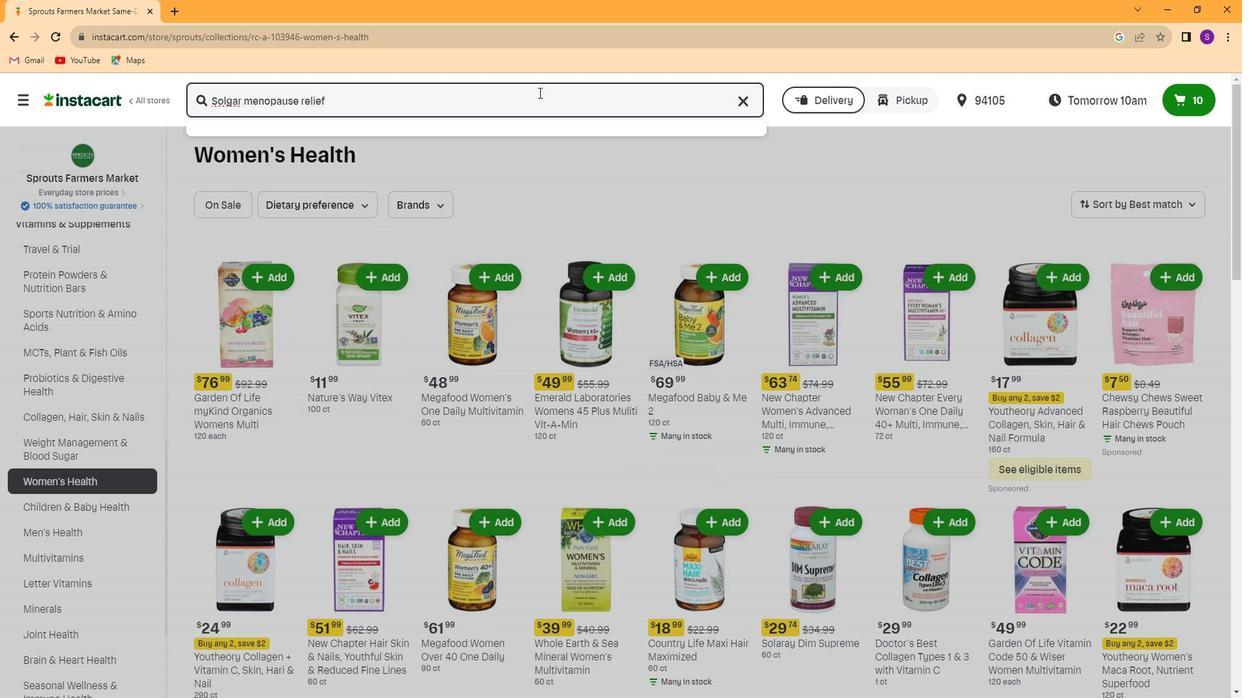 
Action: Mouse moved to (961, 242)
Screenshot: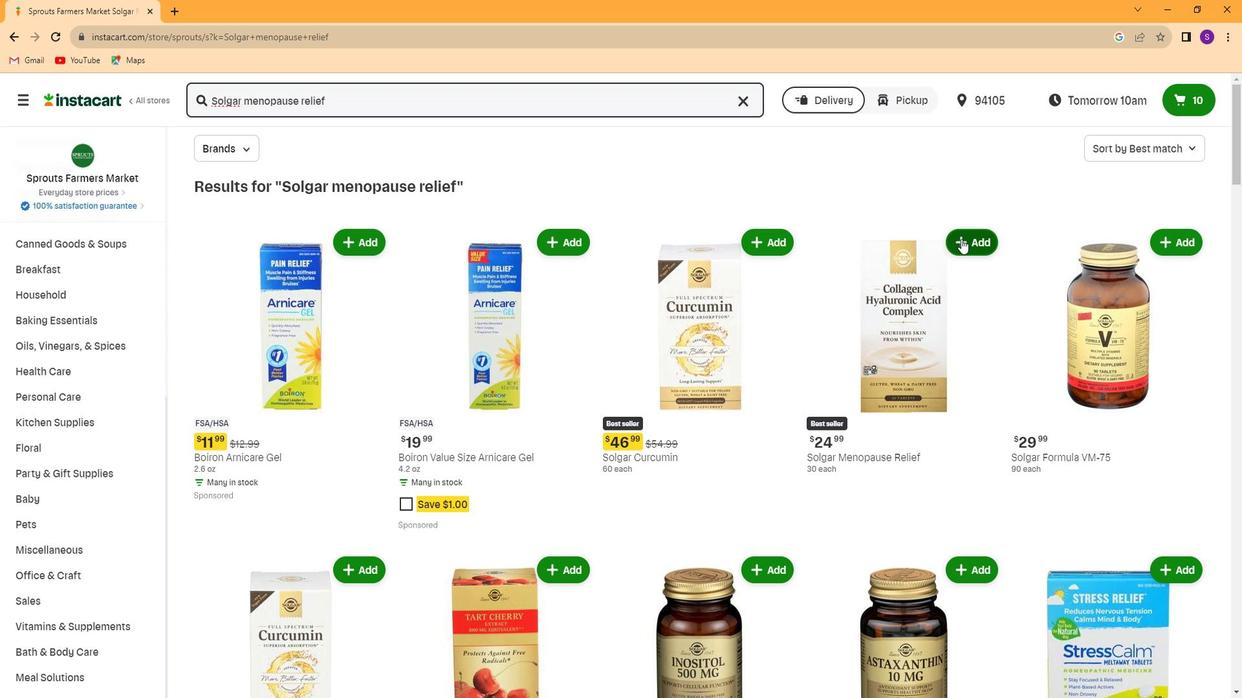 
Action: Mouse pressed left at (961, 242)
Screenshot: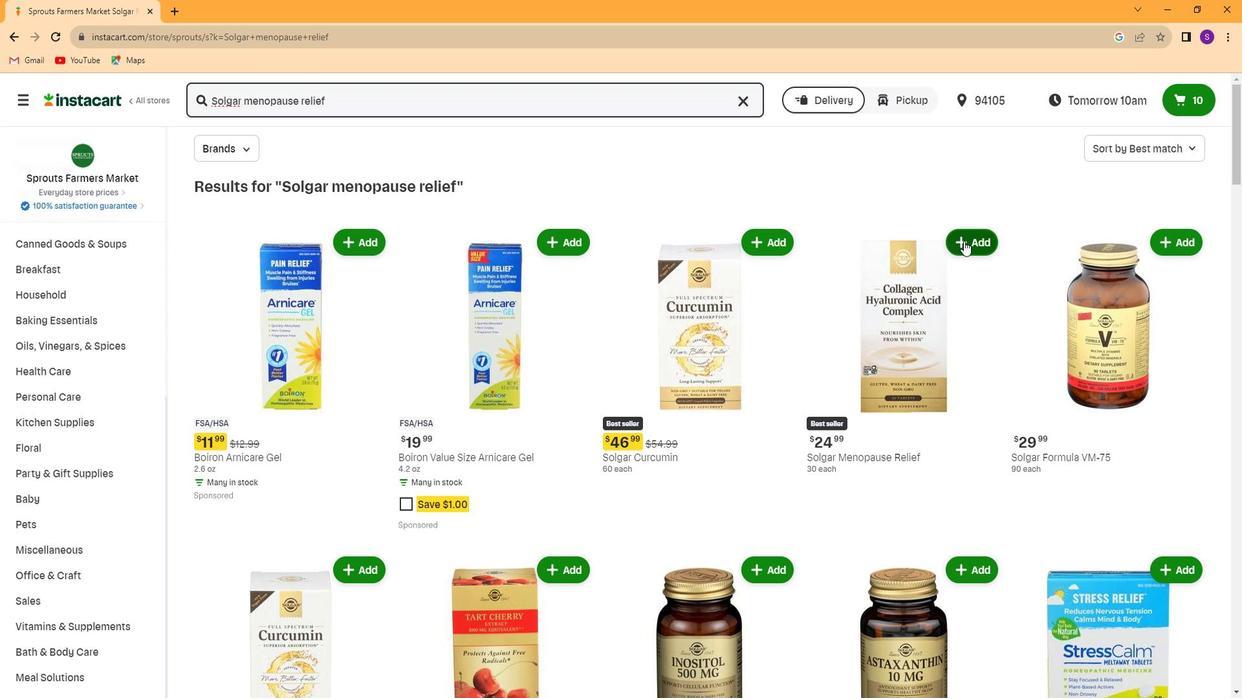 
Action: Mouse moved to (951, 367)
Screenshot: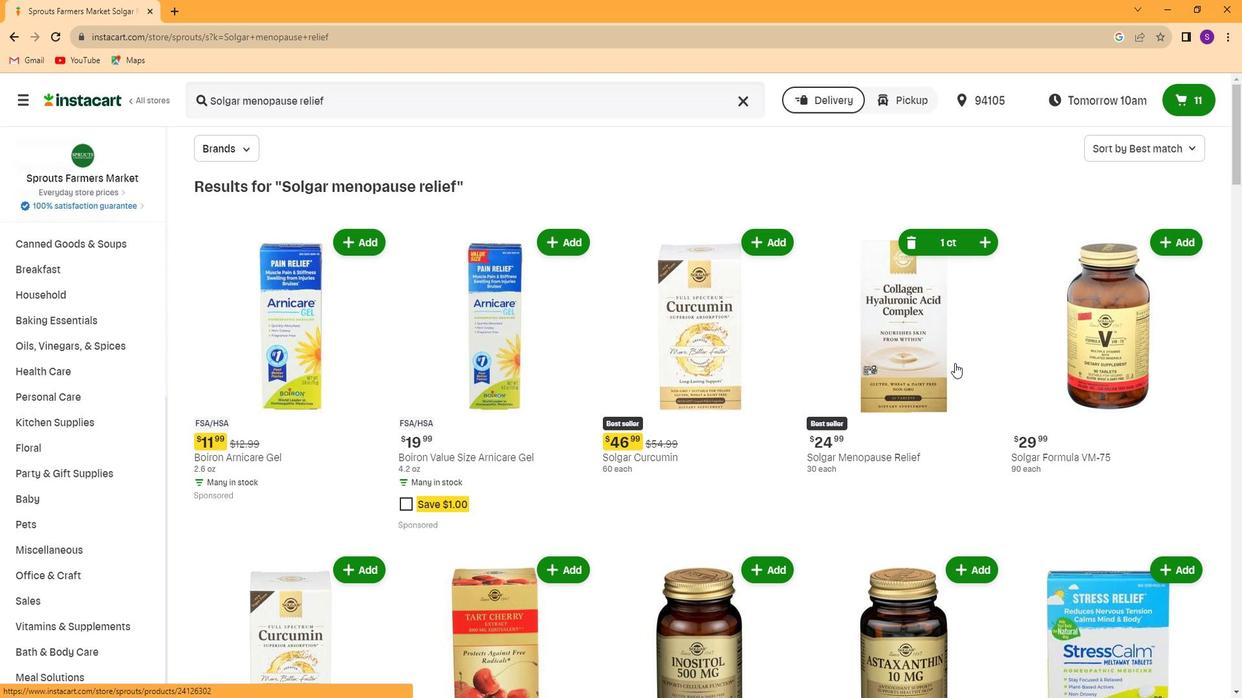 
